Task: Create a Board called Board0000000007 in Workspace WS0000000003 in Trello with Visibility as Workspace. Create a Board called Board0000000008 in Workspace WS0000000003 in Trello with Visibility as Private. Create a Board called Board0000000009 in Workspace WS0000000003 in Trello with Visibility as Public. Create Card Card0000000025 in Board Board0000000007 in Workspace WS0000000003 in Trello. Create Card Card0000000026 in Board Board0000000007 in Workspace WS0000000003 in Trello
Action: Mouse moved to (486, 199)
Screenshot: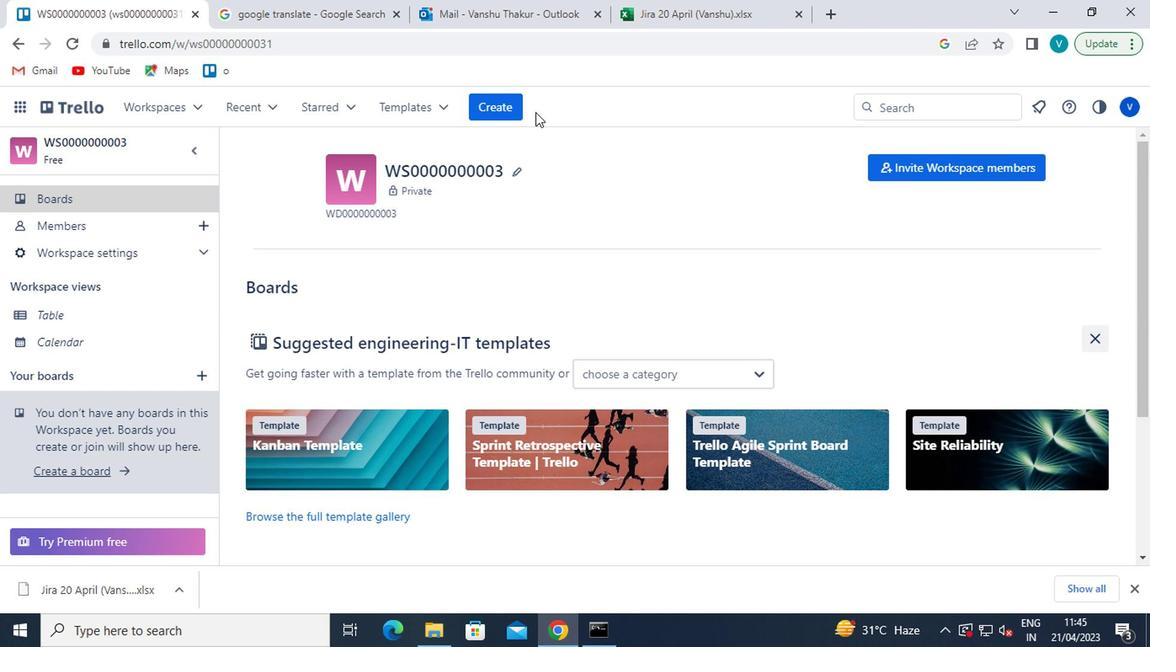 
Action: Mouse pressed left at (486, 199)
Screenshot: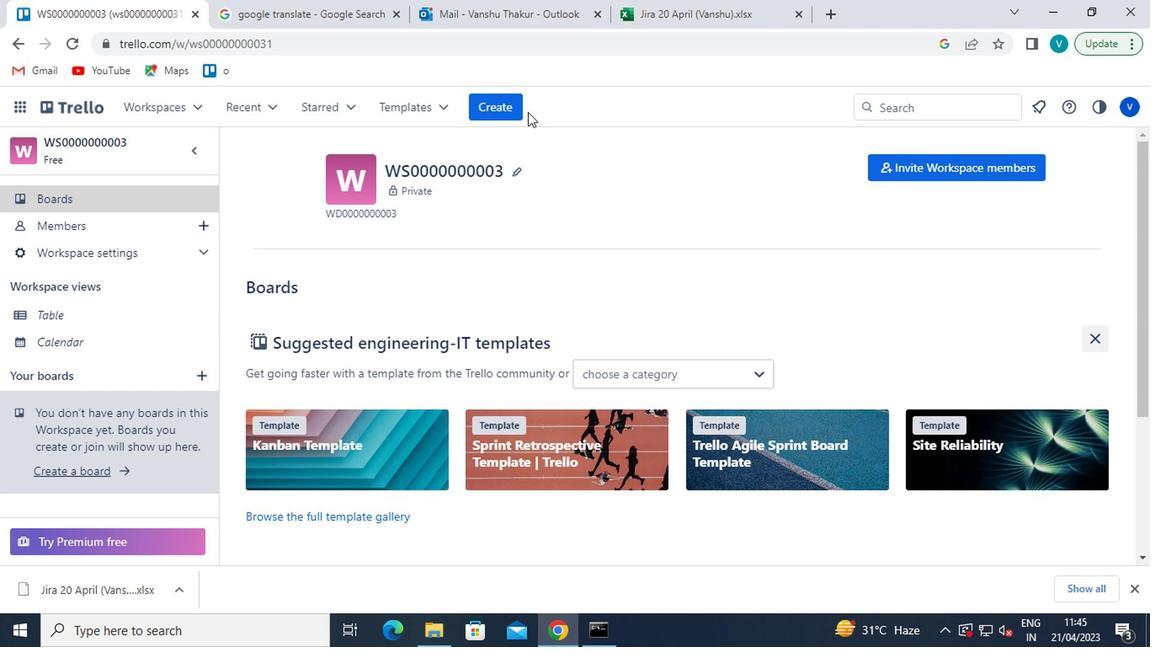 
Action: Mouse moved to (492, 233)
Screenshot: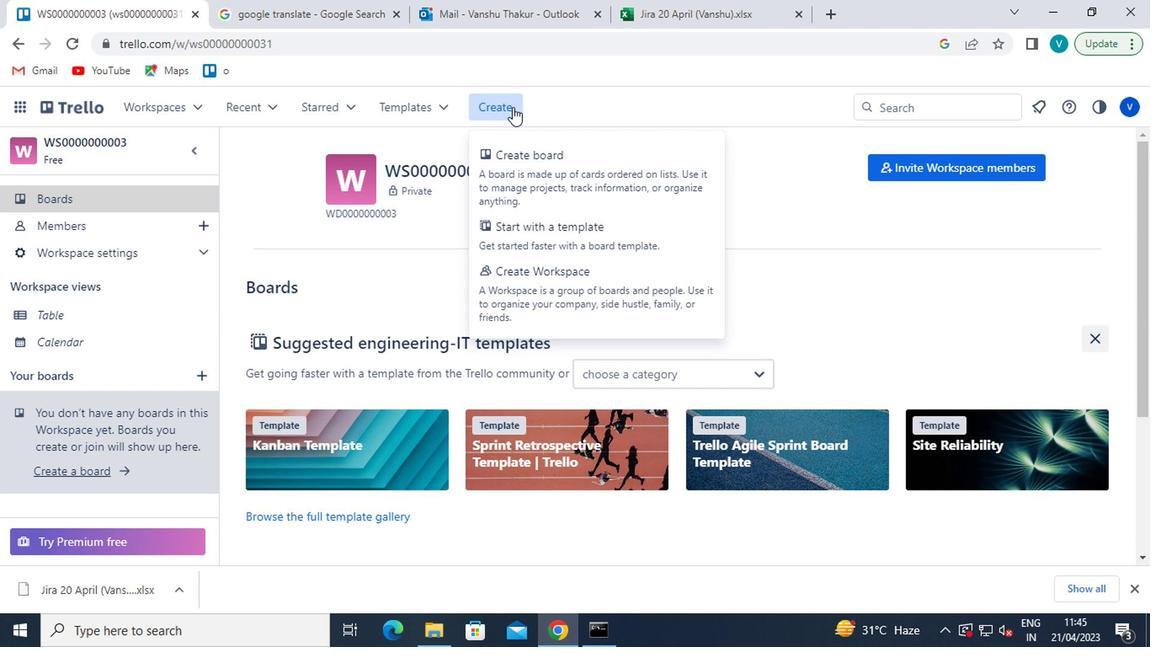 
Action: Mouse pressed left at (492, 233)
Screenshot: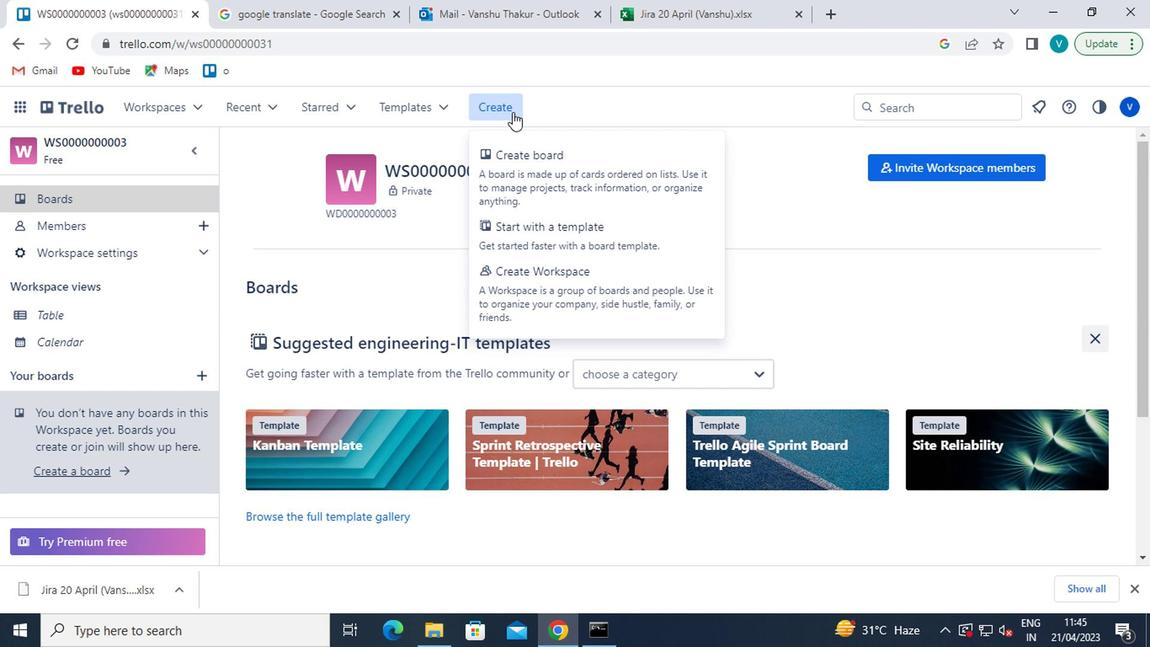 
Action: Mouse moved to (513, 415)
Screenshot: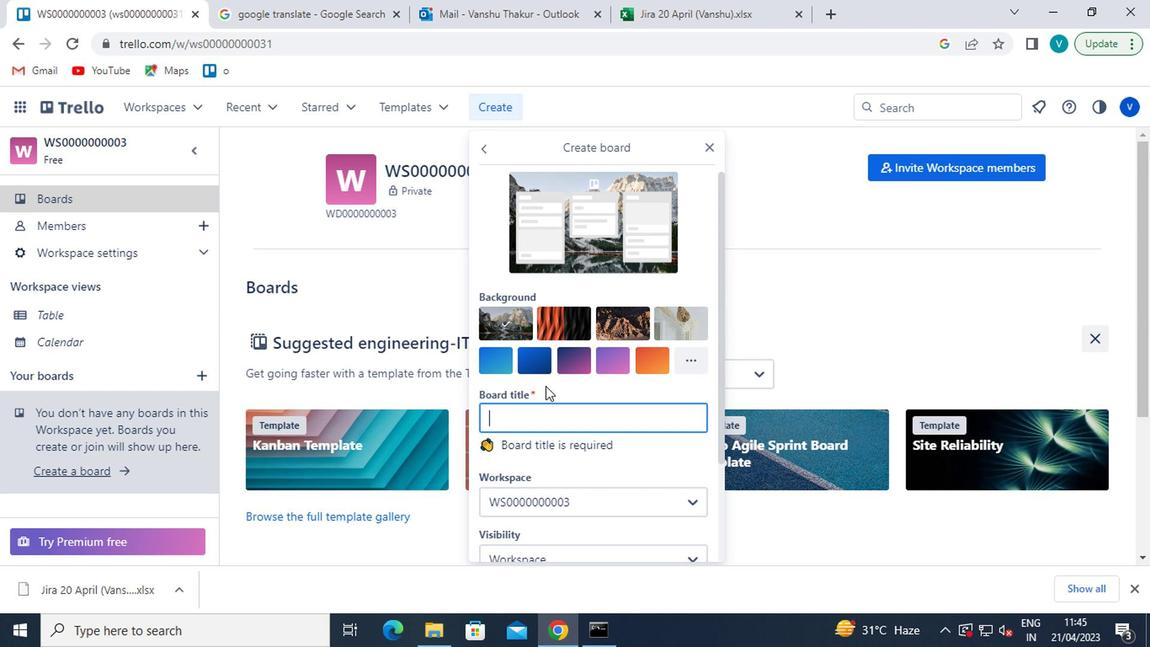 
Action: Mouse pressed left at (513, 415)
Screenshot: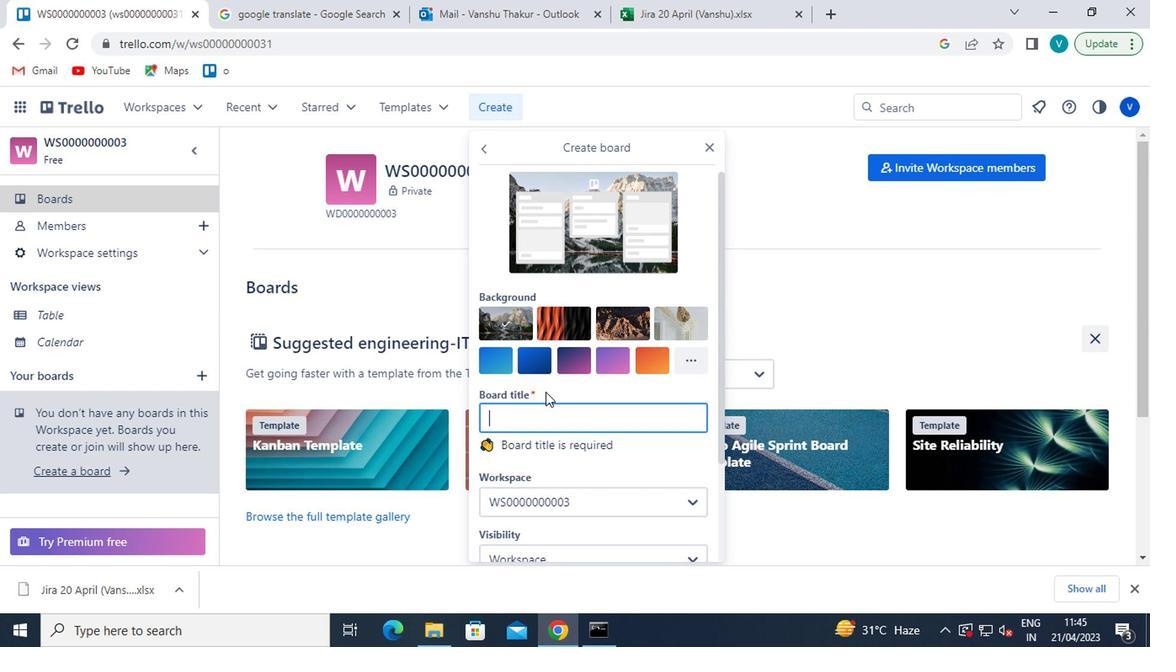 
Action: Key pressed <Key.shift>BOARD0000000007
Screenshot: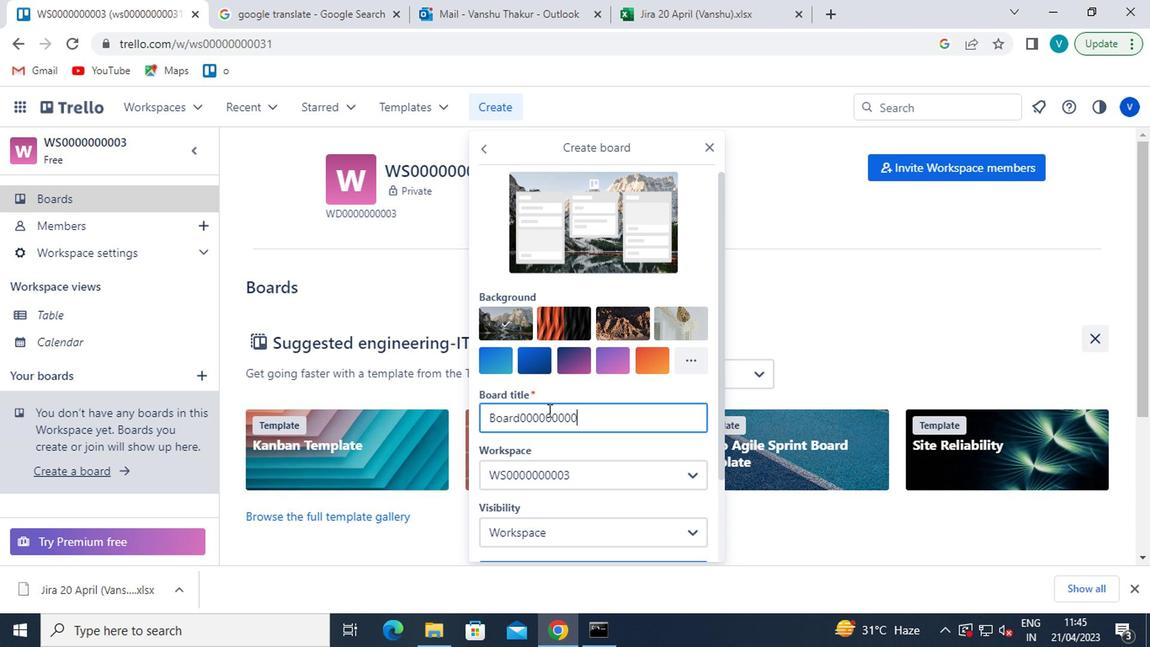 
Action: Mouse moved to (519, 418)
Screenshot: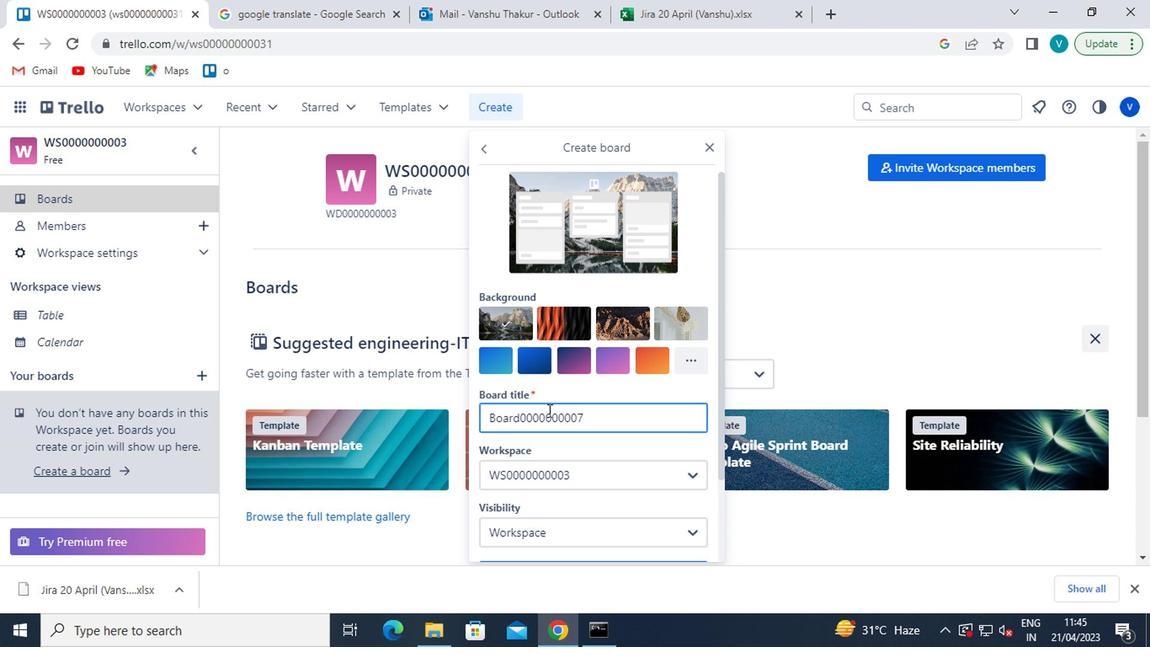 
Action: Mouse scrolled (519, 417) with delta (0, 0)
Screenshot: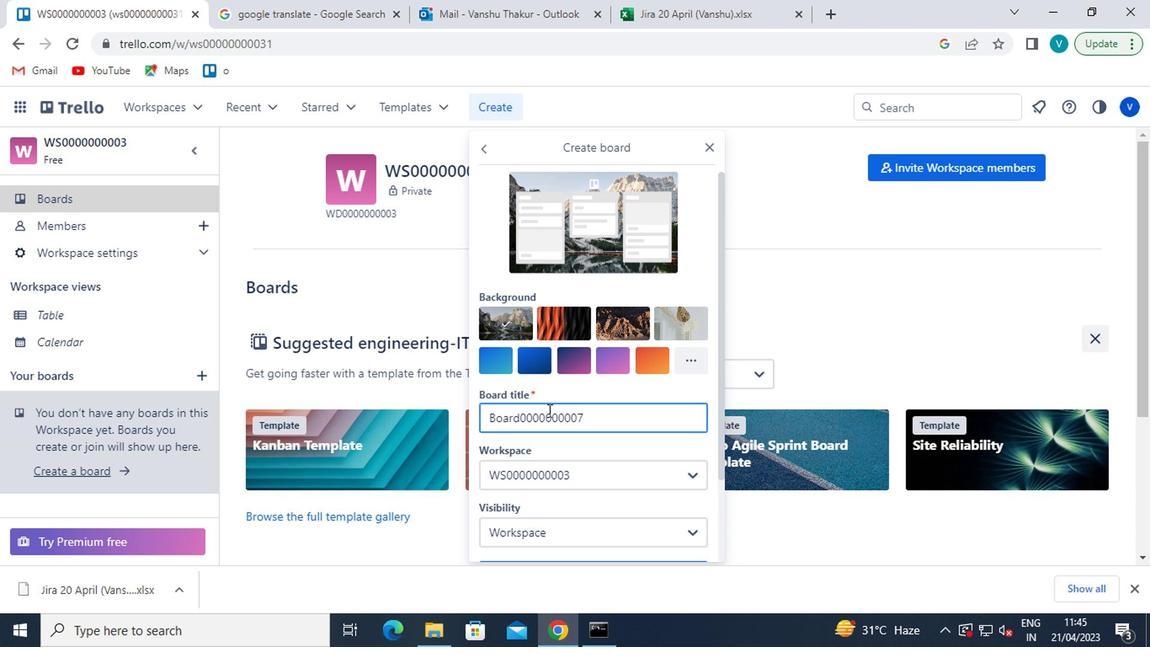 
Action: Mouse moved to (525, 433)
Screenshot: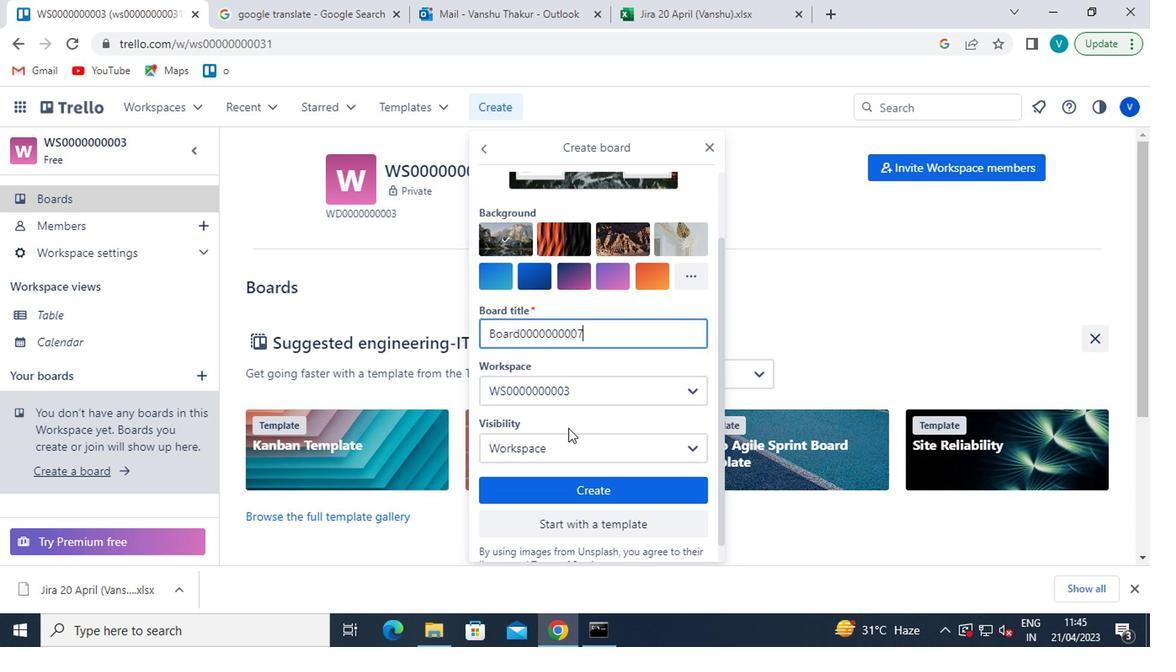 
Action: Mouse pressed left at (525, 433)
Screenshot: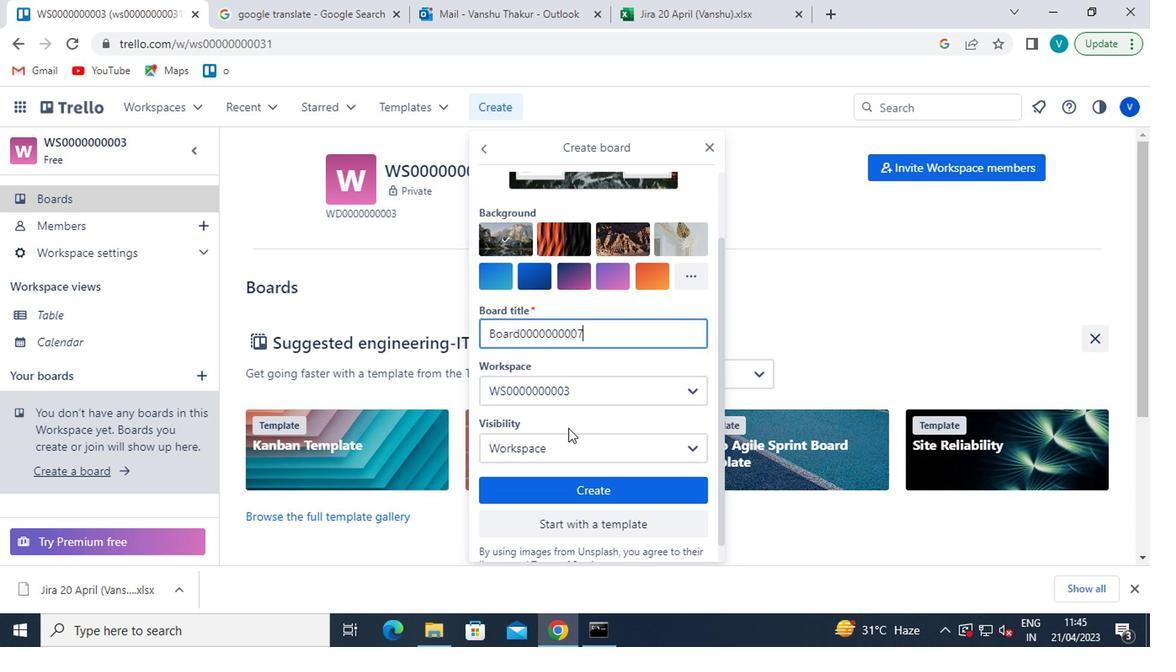 
Action: Mouse moved to (554, 366)
Screenshot: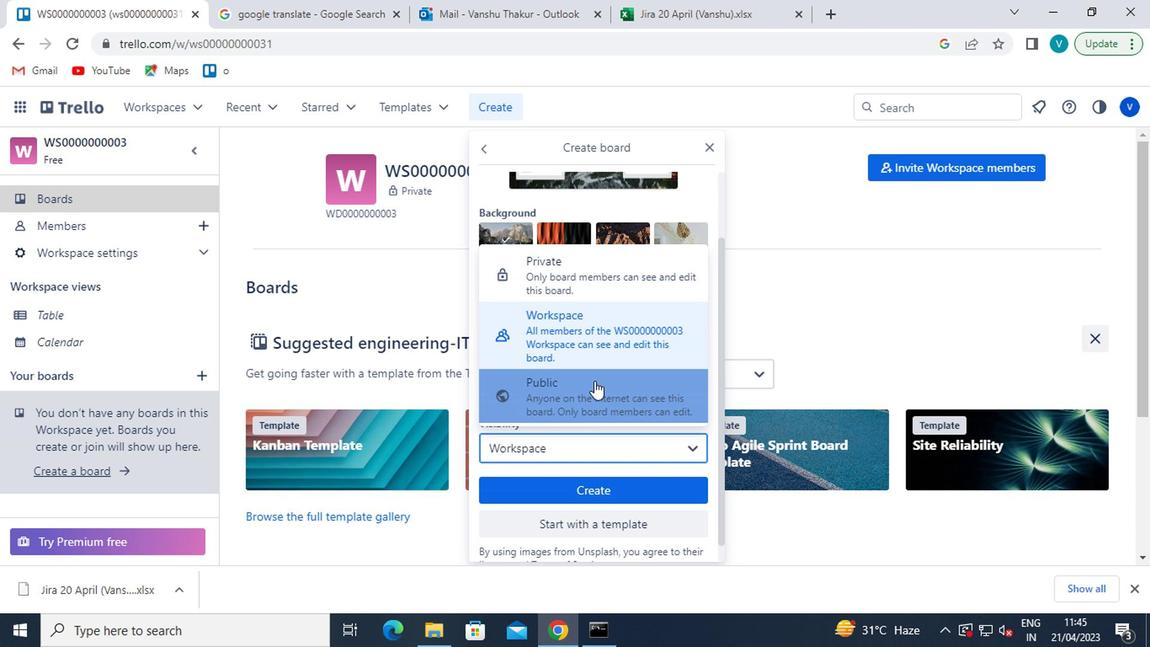 
Action: Mouse pressed left at (554, 366)
Screenshot: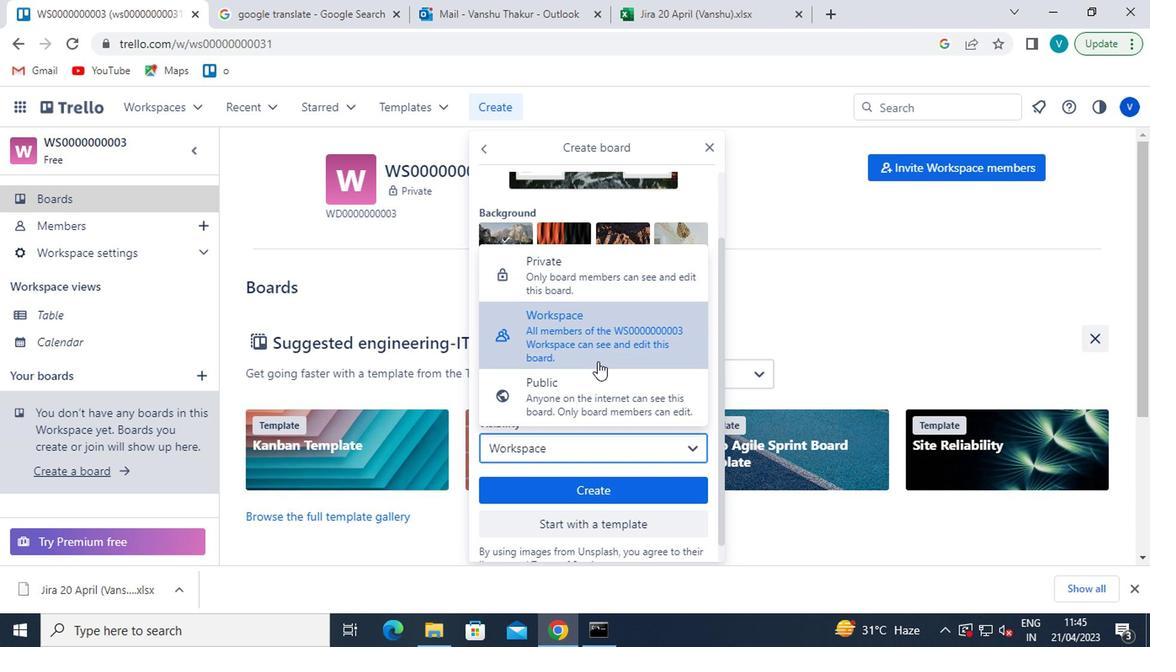 
Action: Mouse moved to (535, 476)
Screenshot: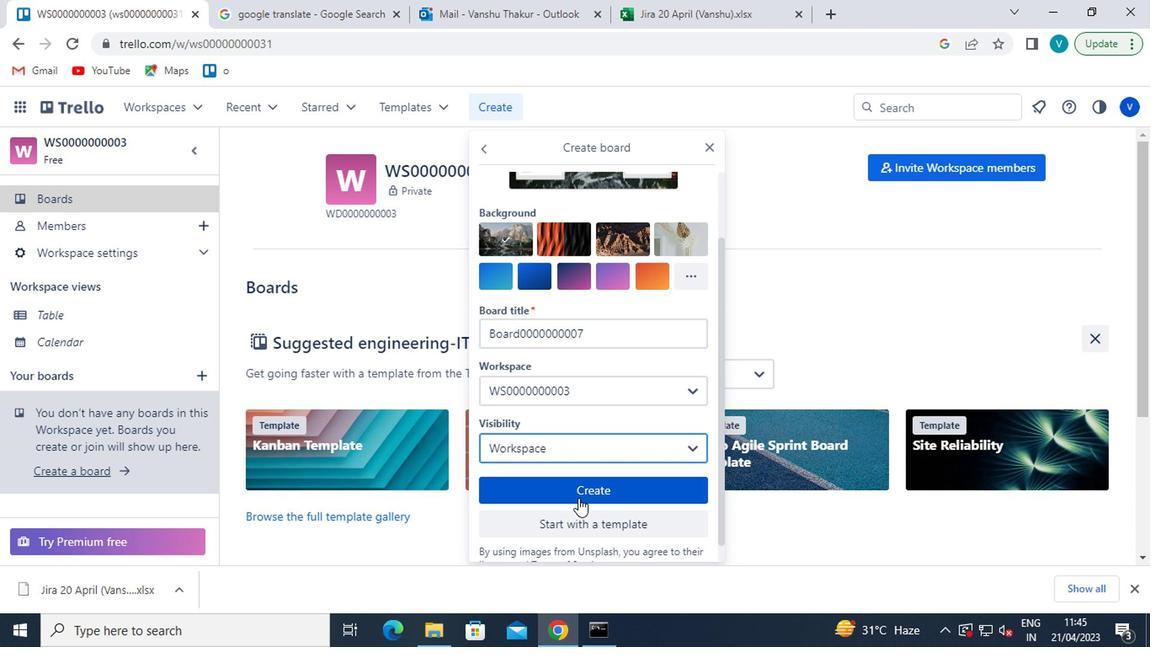 
Action: Mouse pressed left at (535, 476)
Screenshot: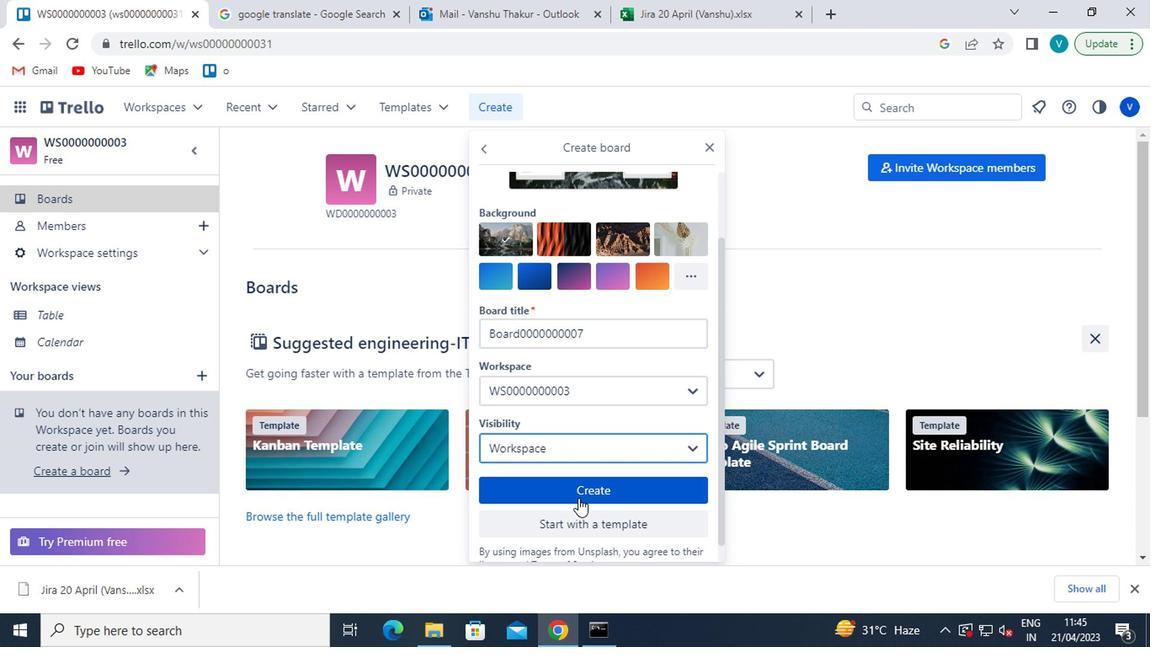 
Action: Mouse moved to (484, 199)
Screenshot: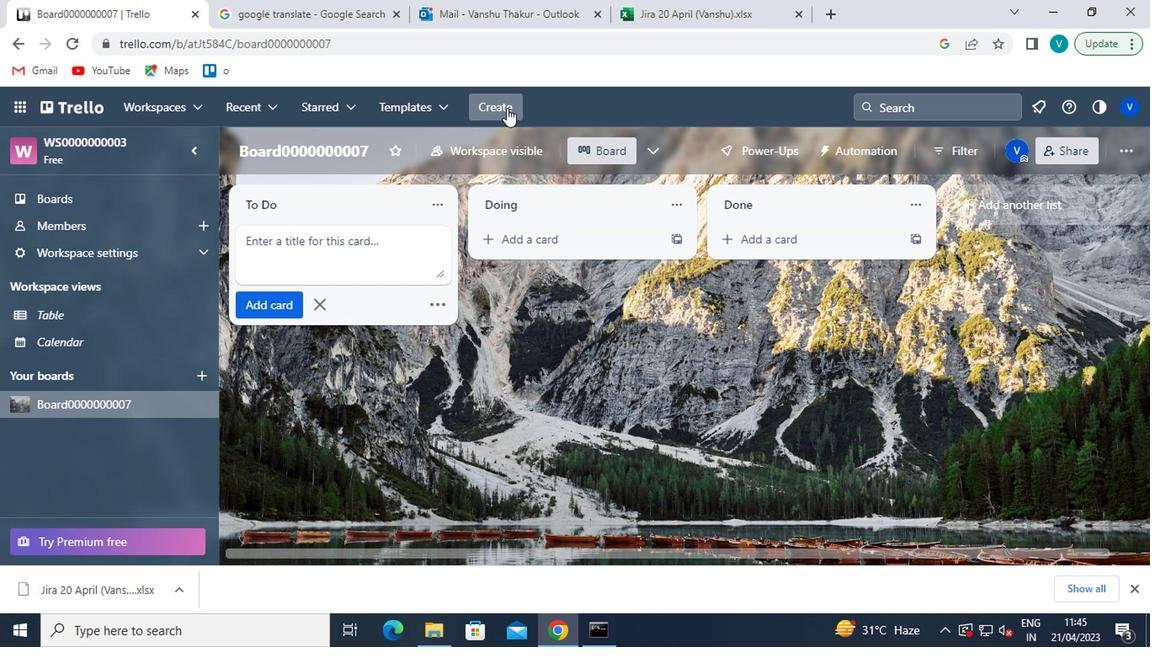 
Action: Mouse pressed left at (484, 199)
Screenshot: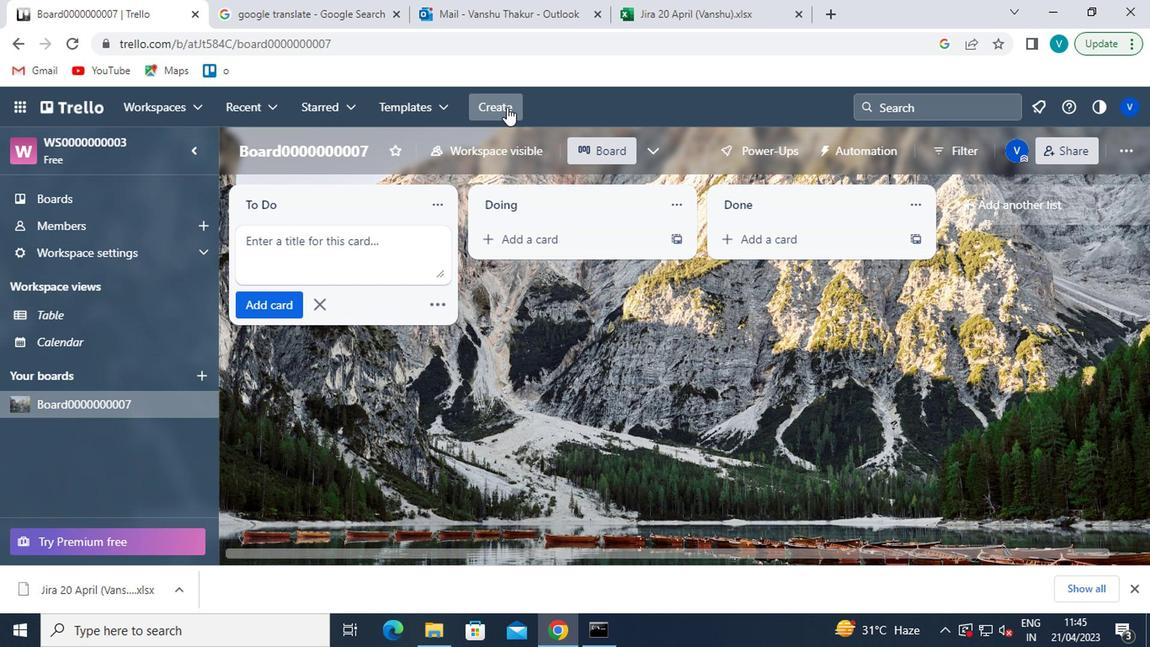 
Action: Mouse moved to (501, 237)
Screenshot: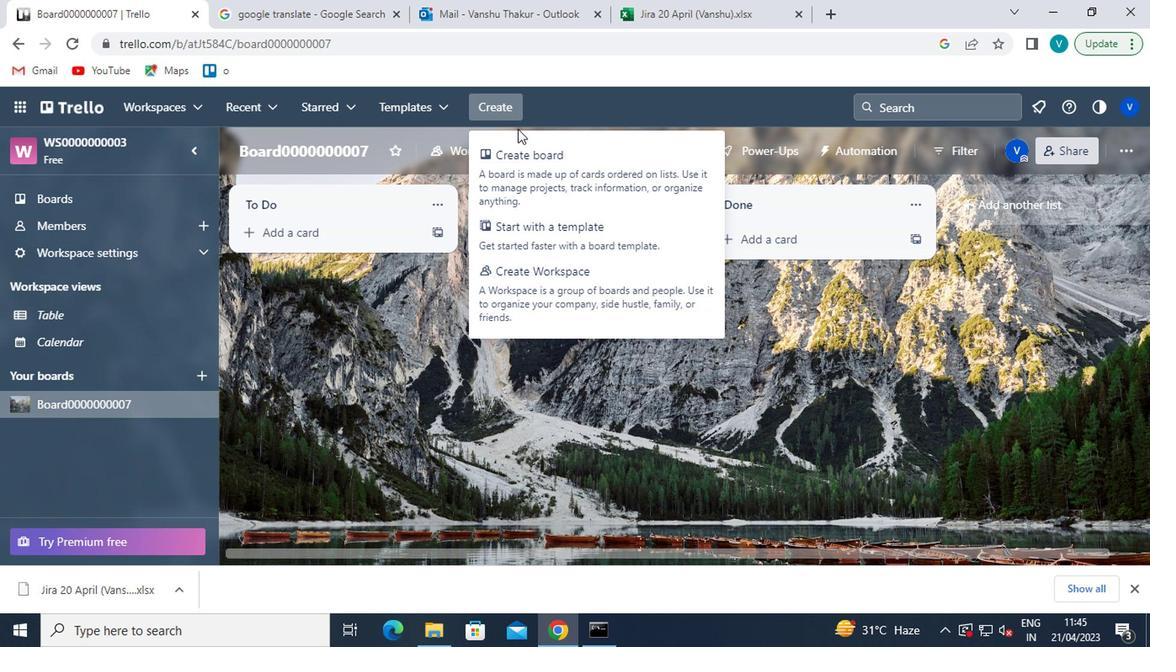 
Action: Mouse pressed left at (501, 237)
Screenshot: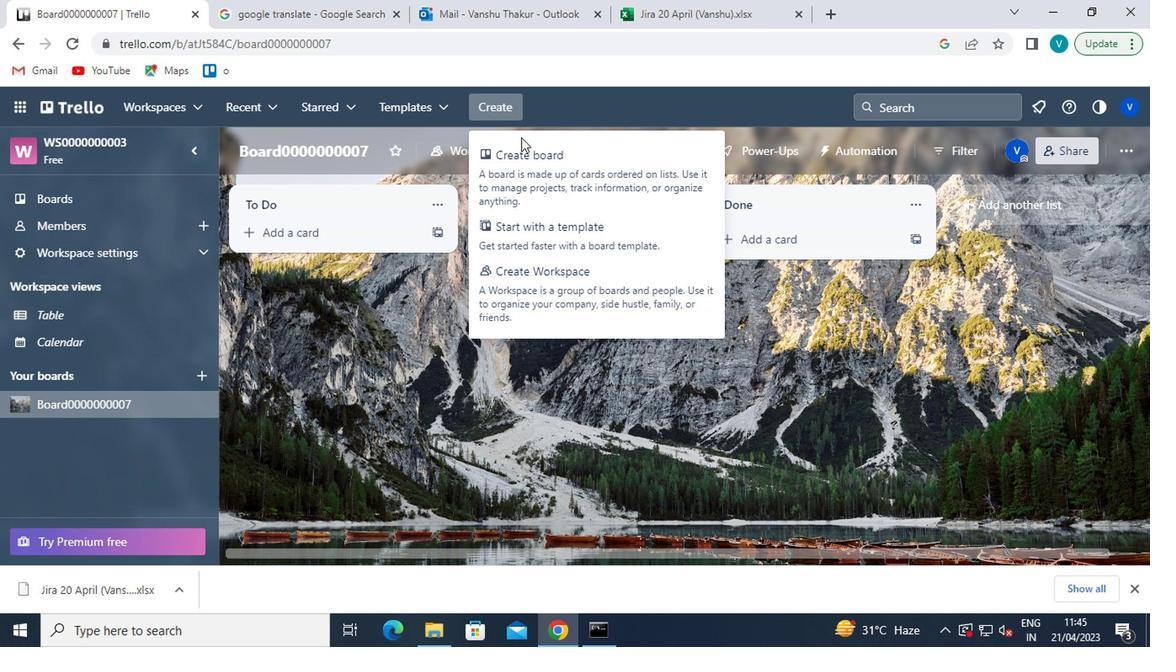 
Action: Mouse moved to (510, 411)
Screenshot: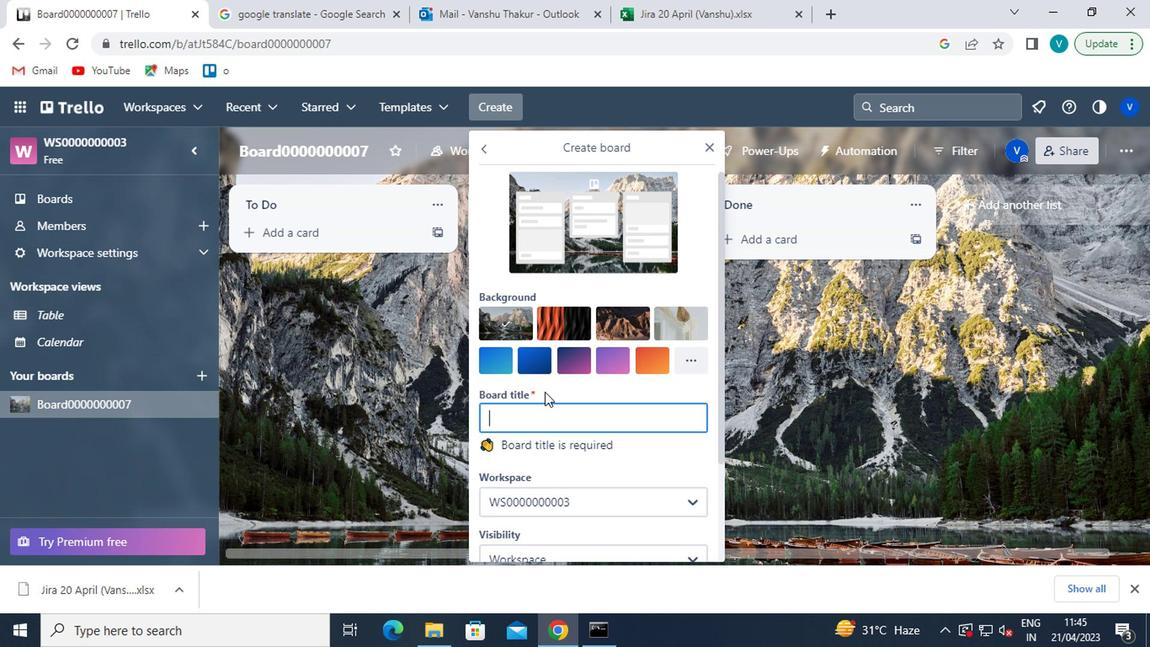 
Action: Mouse pressed left at (510, 411)
Screenshot: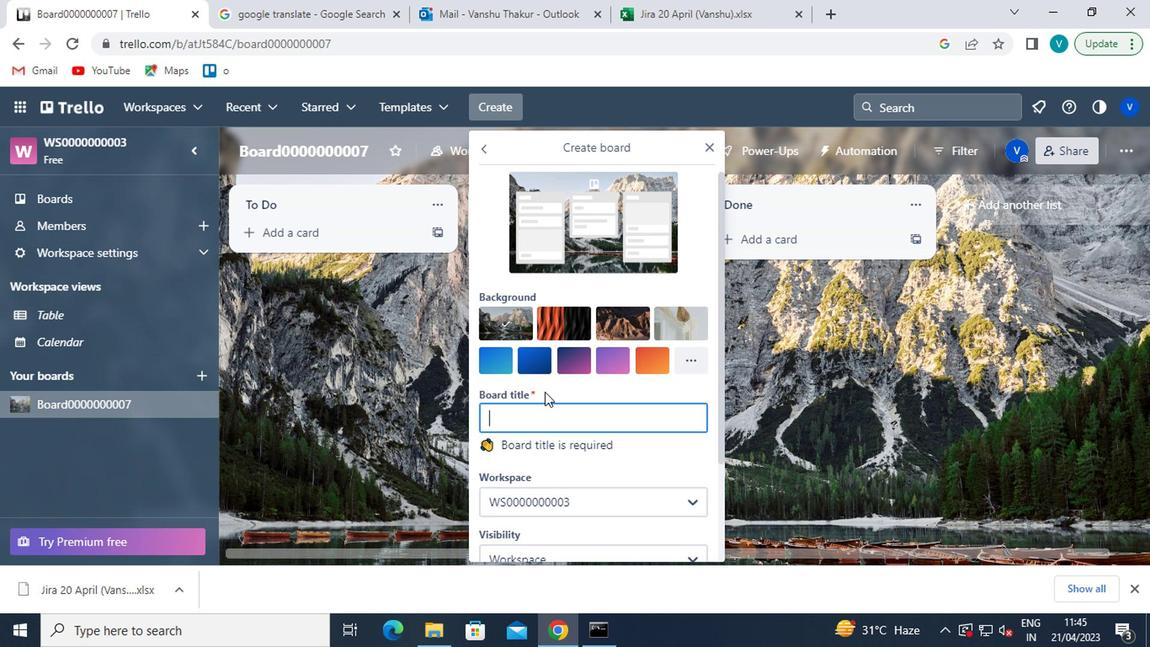 
Action: Mouse moved to (533, 272)
Screenshot: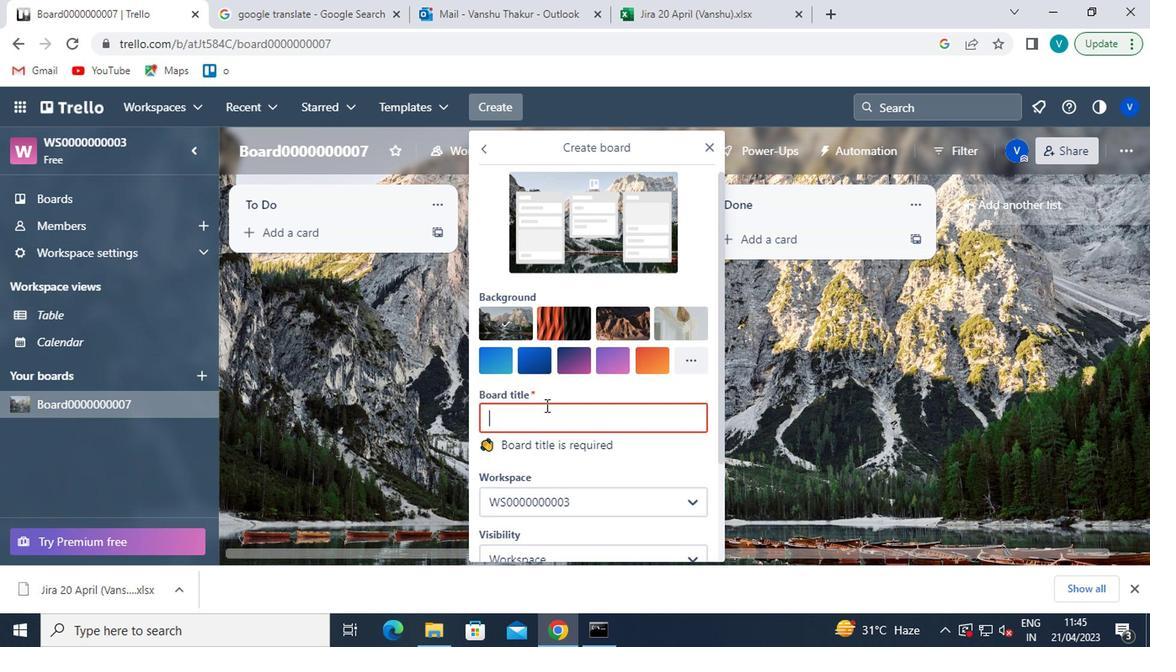 
Action: Key pressed <Key.shift>B<Key.backspace><Key.shift>BOARD0000000008
Screenshot: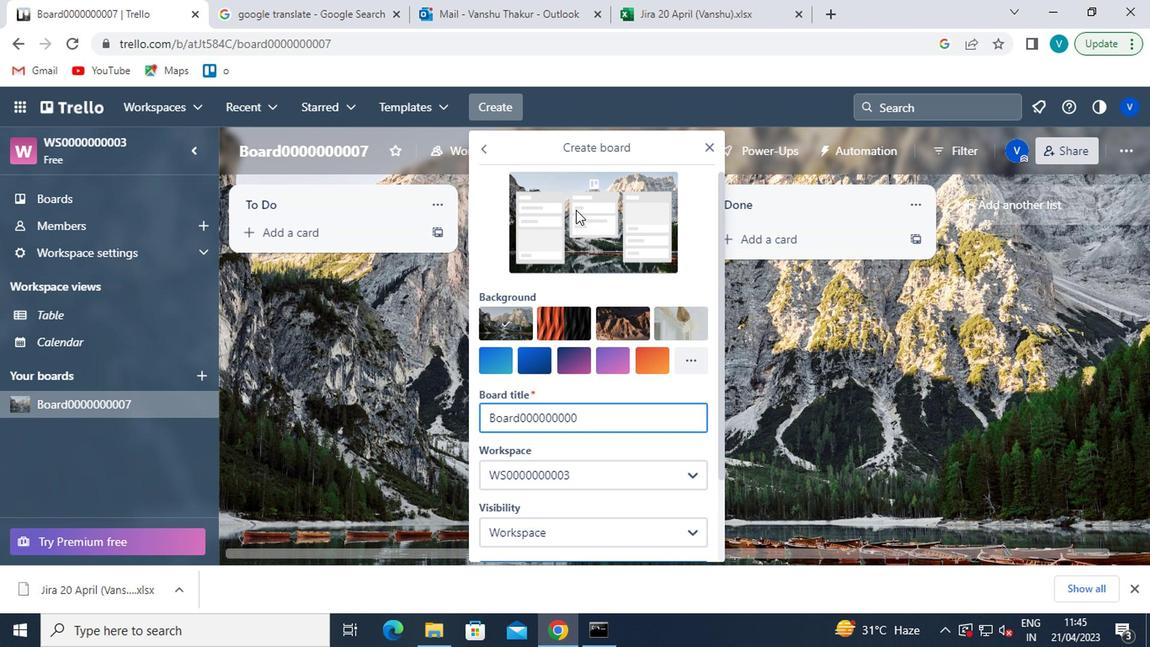 
Action: Mouse moved to (598, 359)
Screenshot: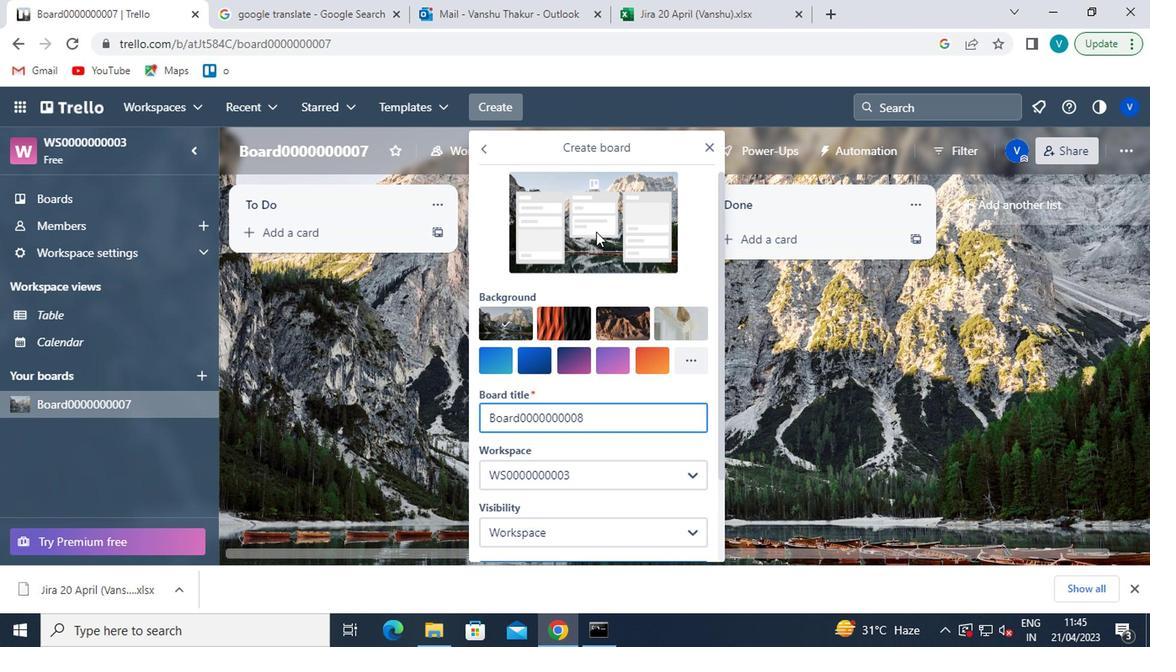 
Action: Mouse scrolled (598, 359) with delta (0, 0)
Screenshot: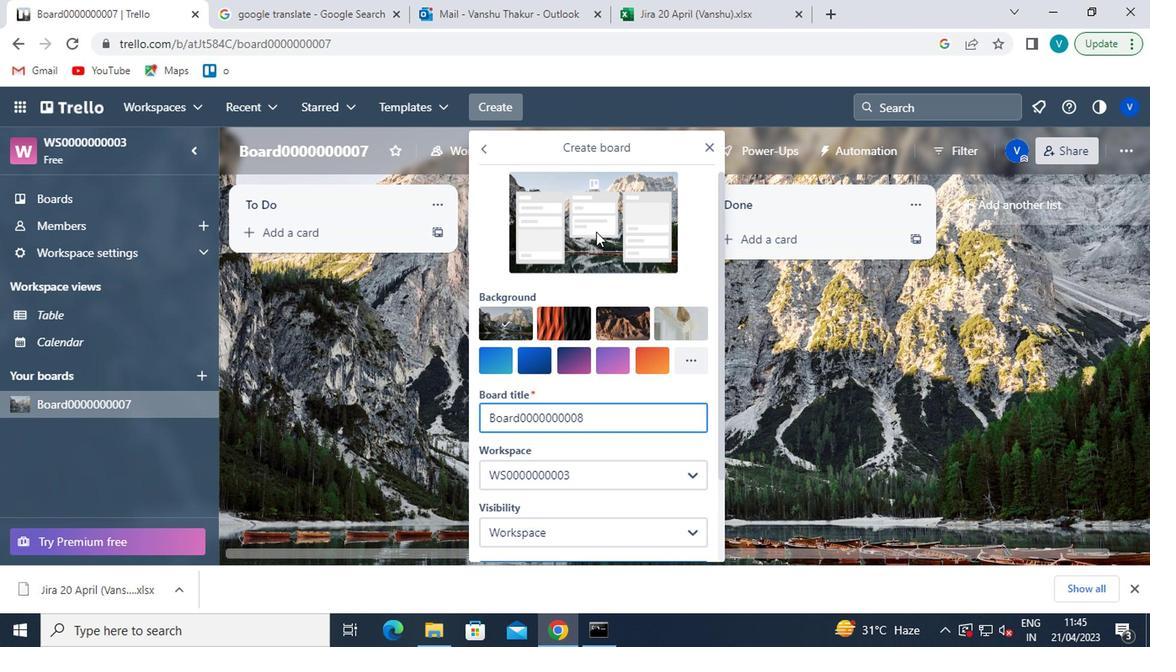 
Action: Mouse moved to (592, 371)
Screenshot: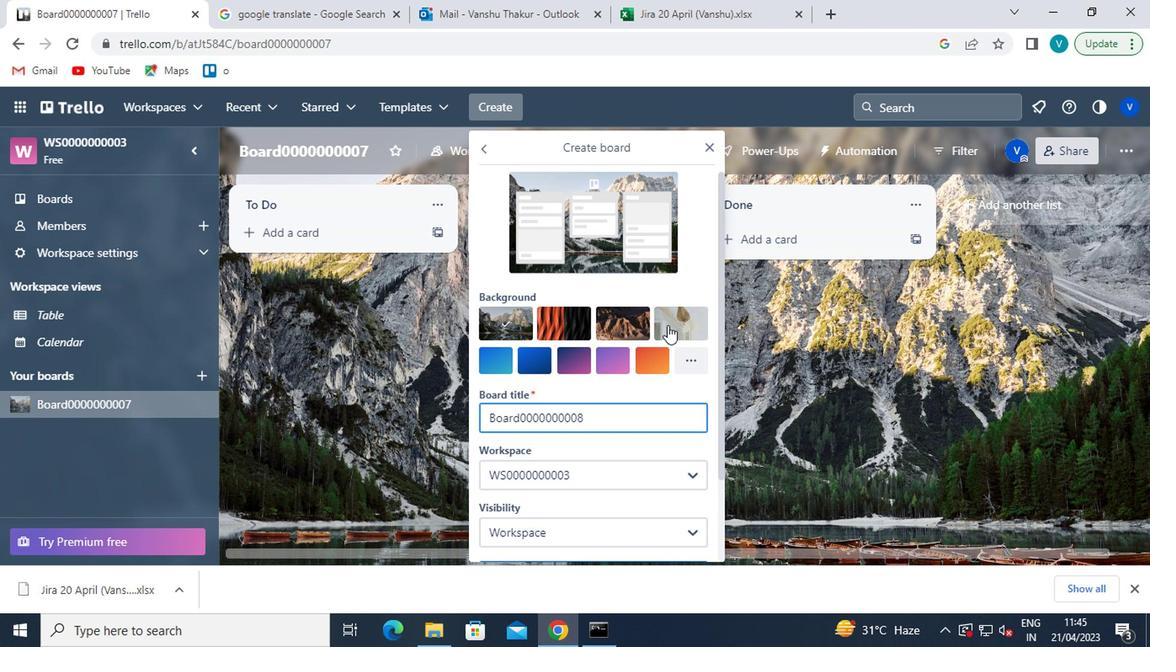 
Action: Mouse scrolled (592, 370) with delta (0, 0)
Screenshot: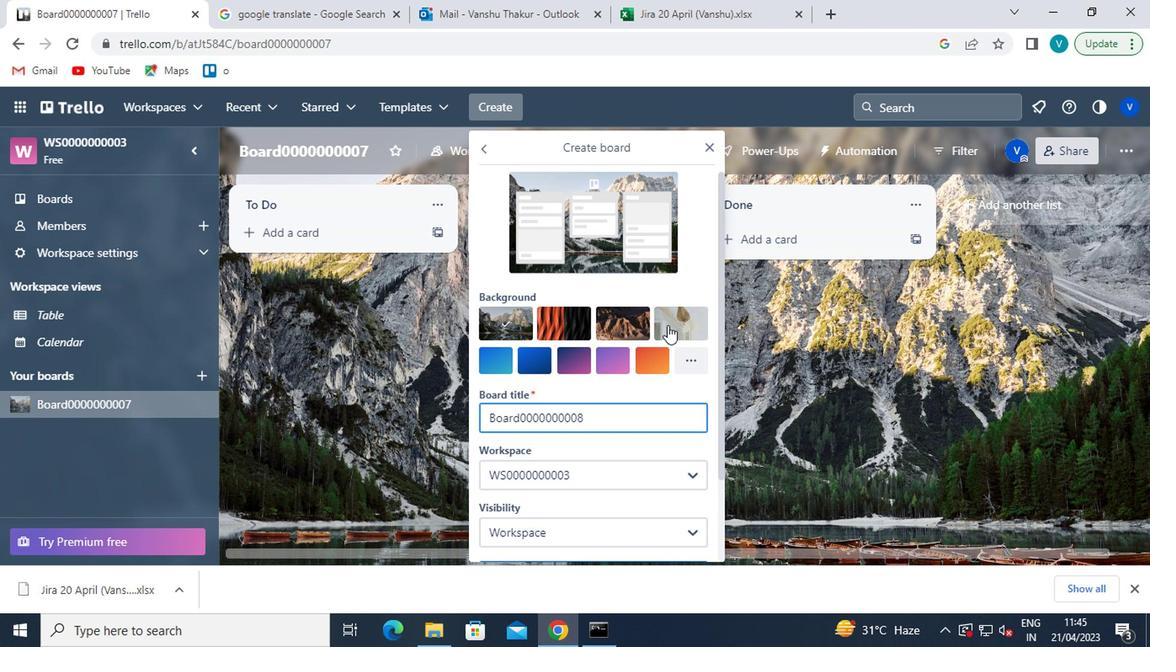 
Action: Mouse moved to (555, 420)
Screenshot: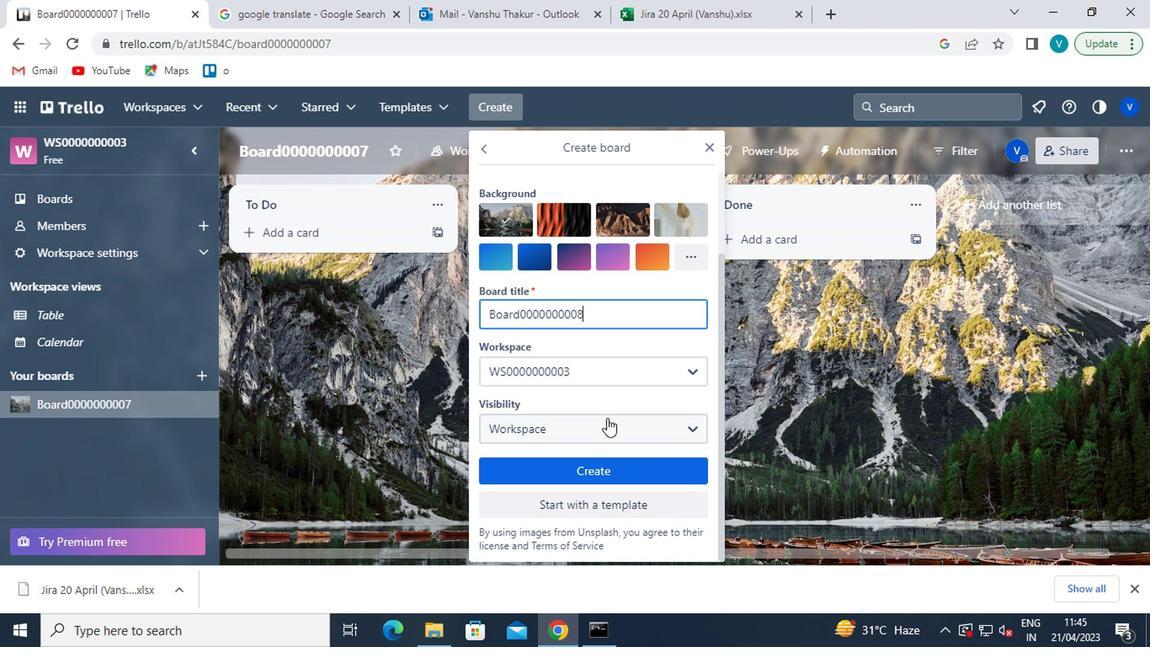 
Action: Mouse pressed left at (555, 420)
Screenshot: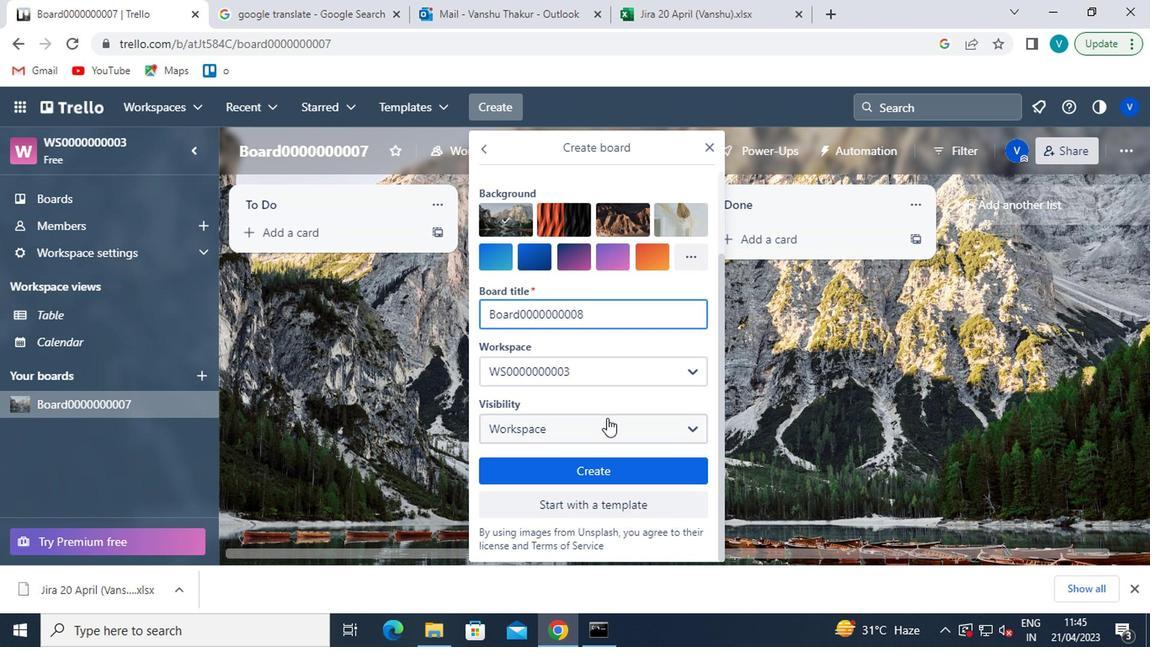 
Action: Mouse moved to (581, 311)
Screenshot: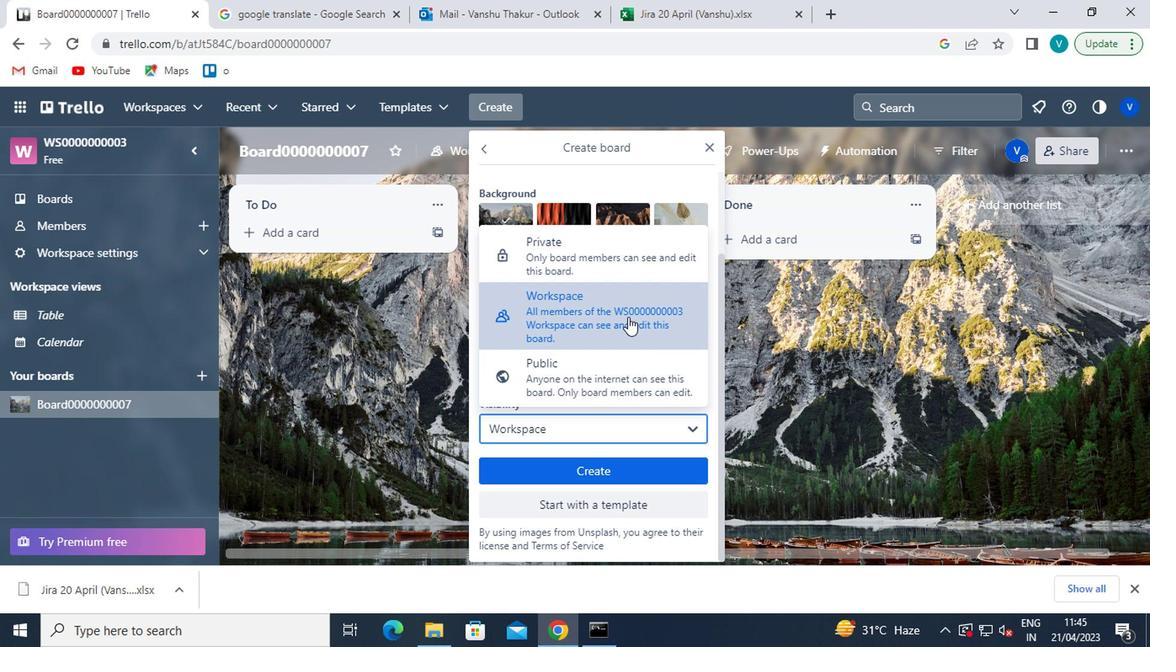 
Action: Mouse pressed left at (581, 311)
Screenshot: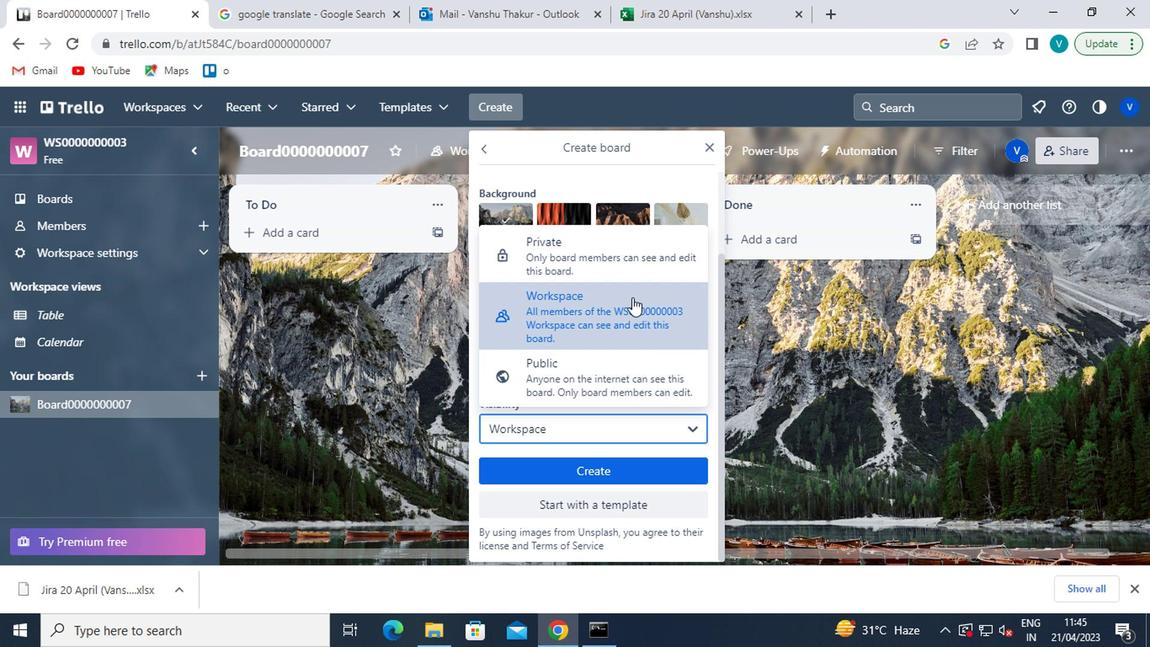 
Action: Mouse moved to (562, 455)
Screenshot: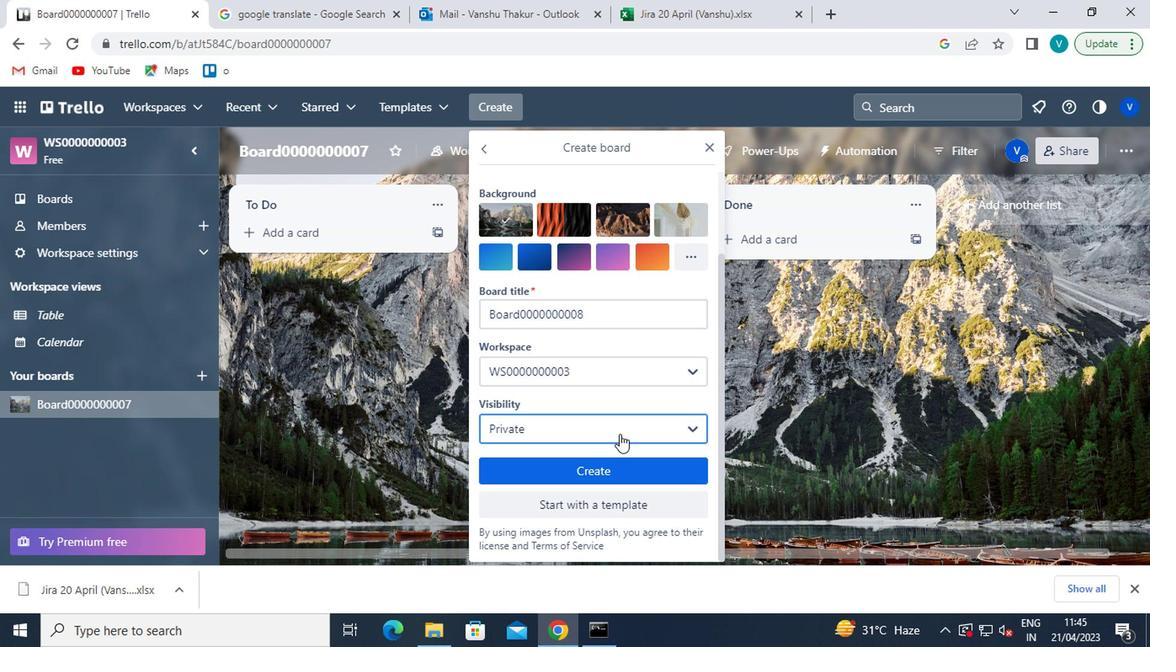 
Action: Mouse pressed left at (562, 455)
Screenshot: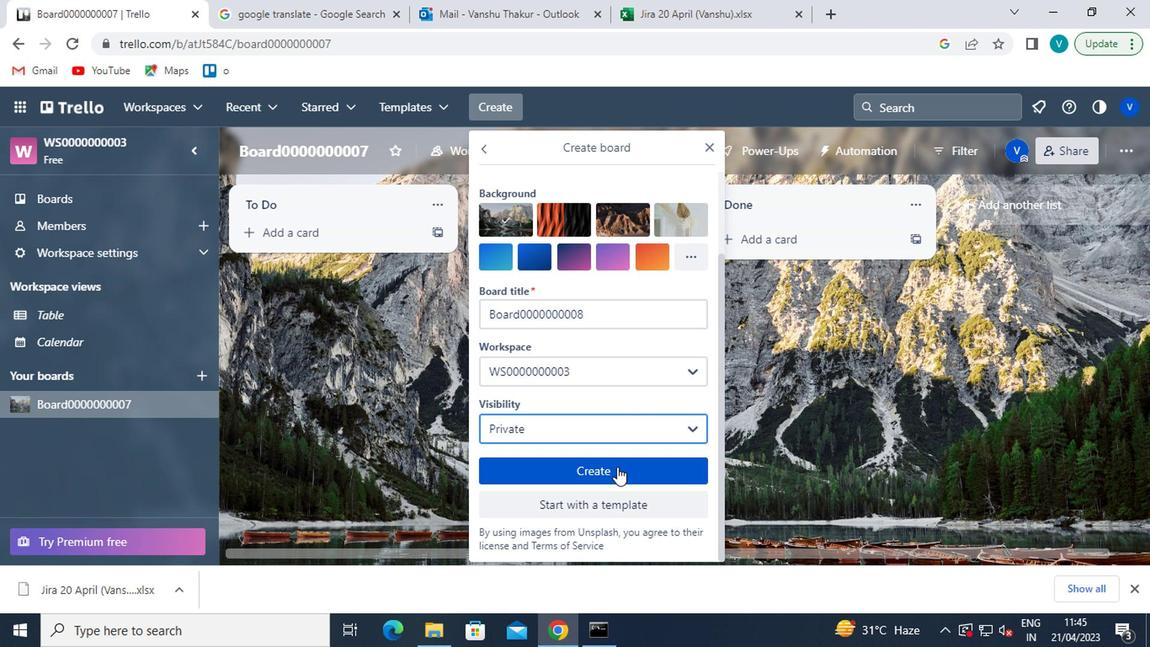 
Action: Mouse moved to (483, 200)
Screenshot: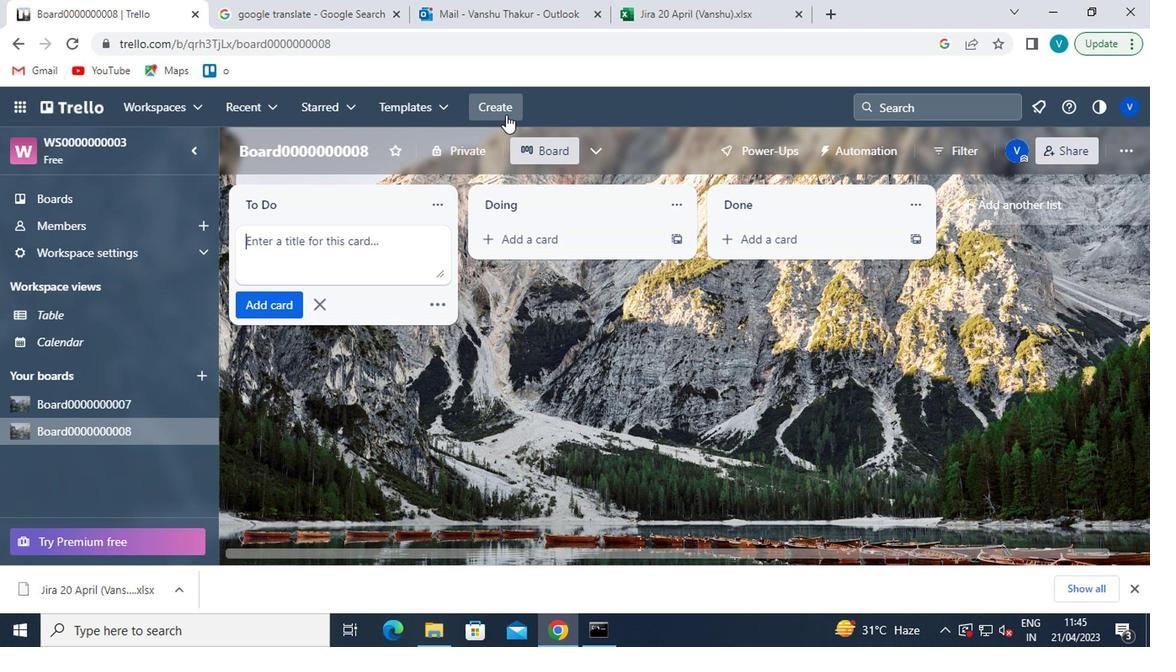 
Action: Mouse pressed left at (483, 200)
Screenshot: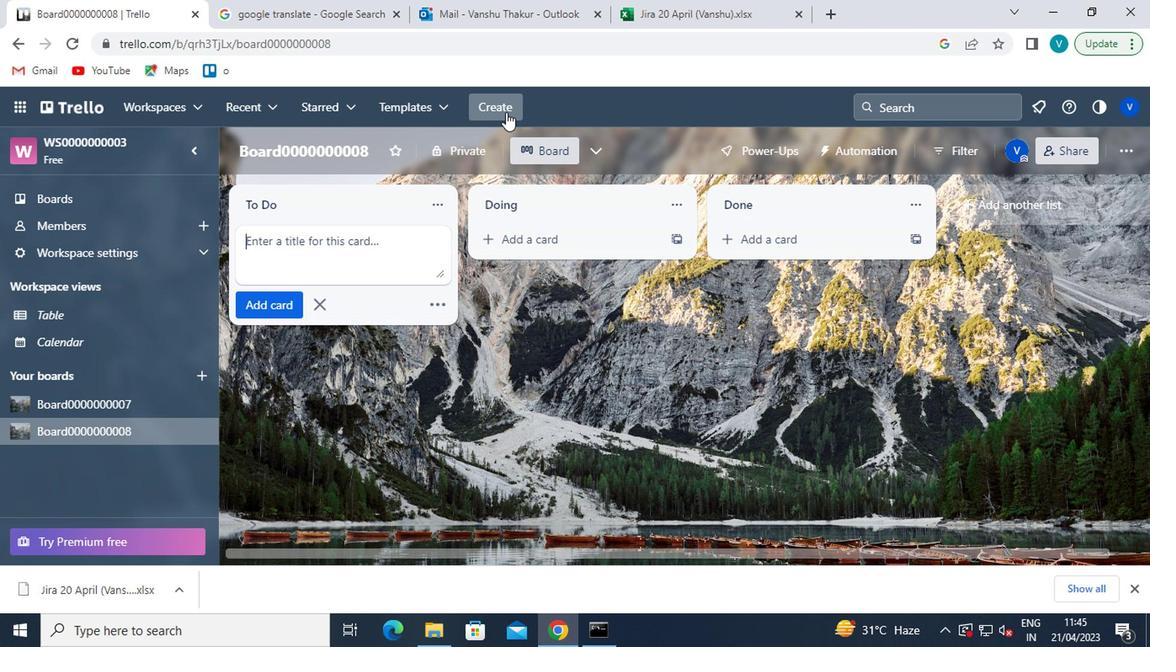 
Action: Mouse moved to (499, 234)
Screenshot: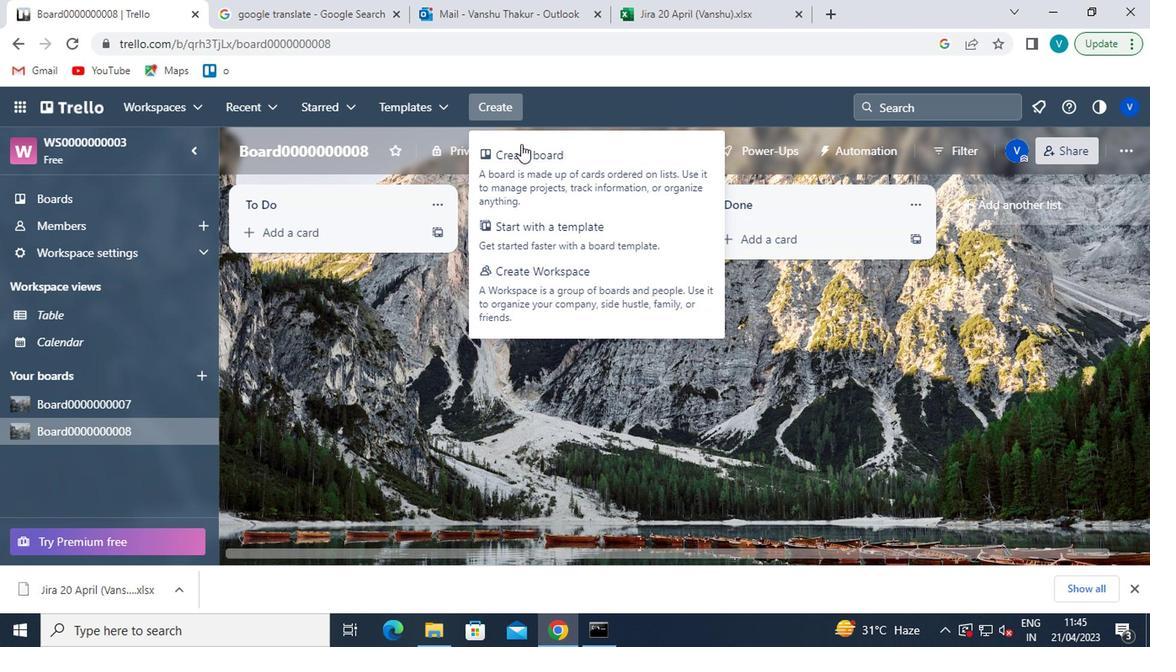 
Action: Mouse pressed left at (499, 234)
Screenshot: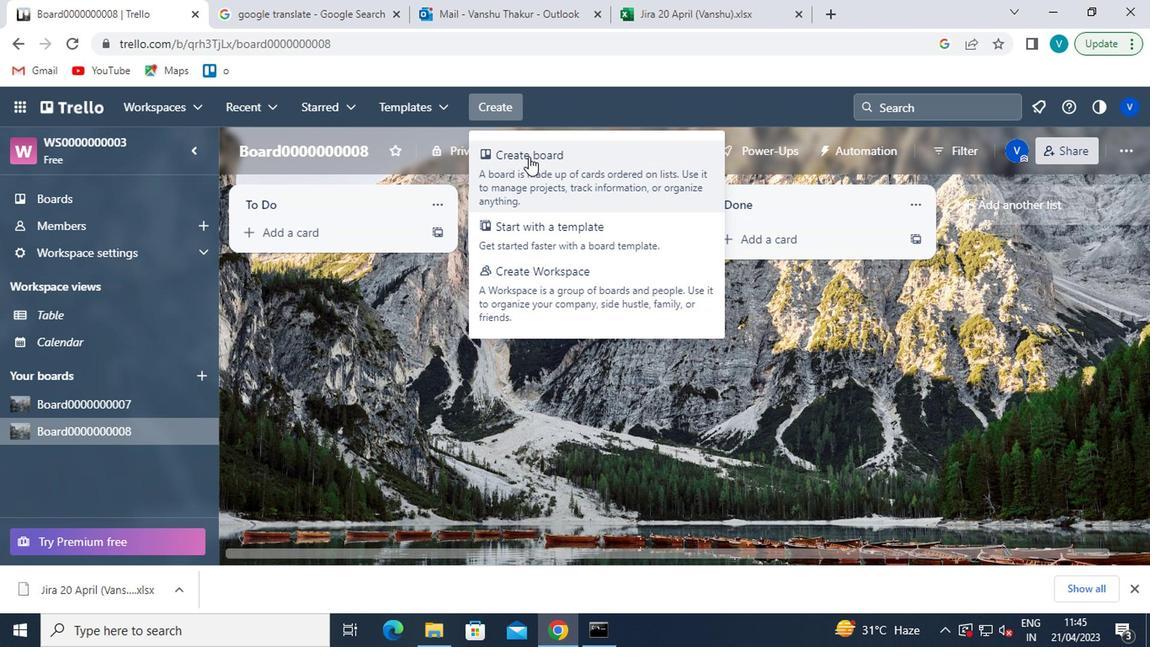 
Action: Mouse moved to (505, 424)
Screenshot: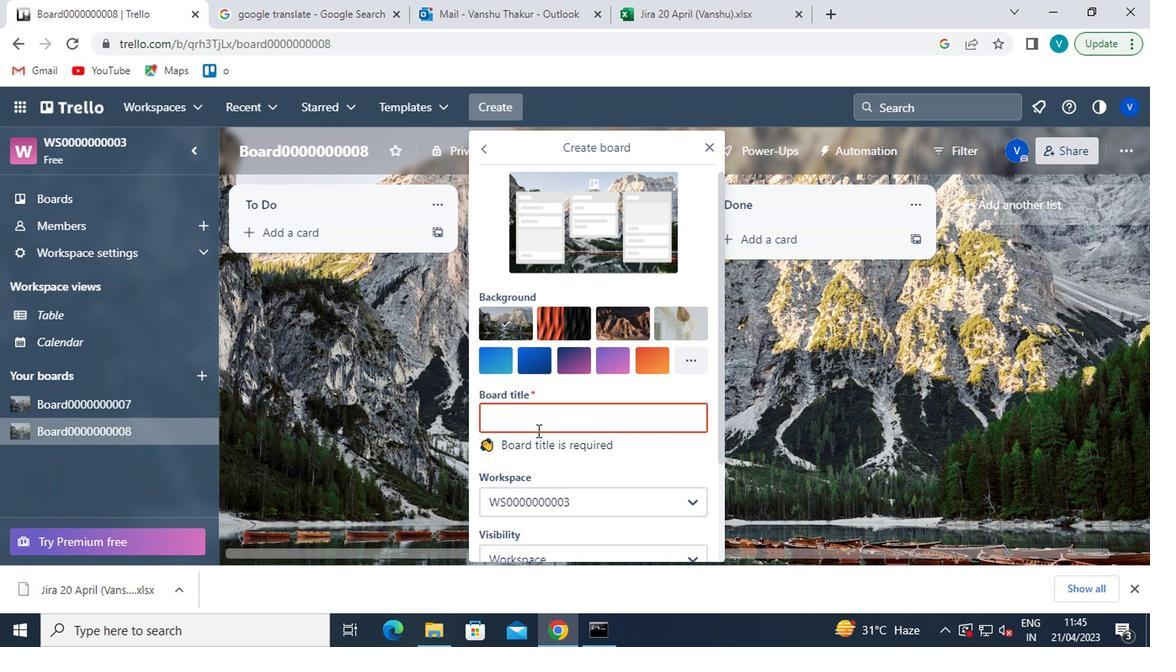 
Action: Mouse pressed left at (505, 424)
Screenshot: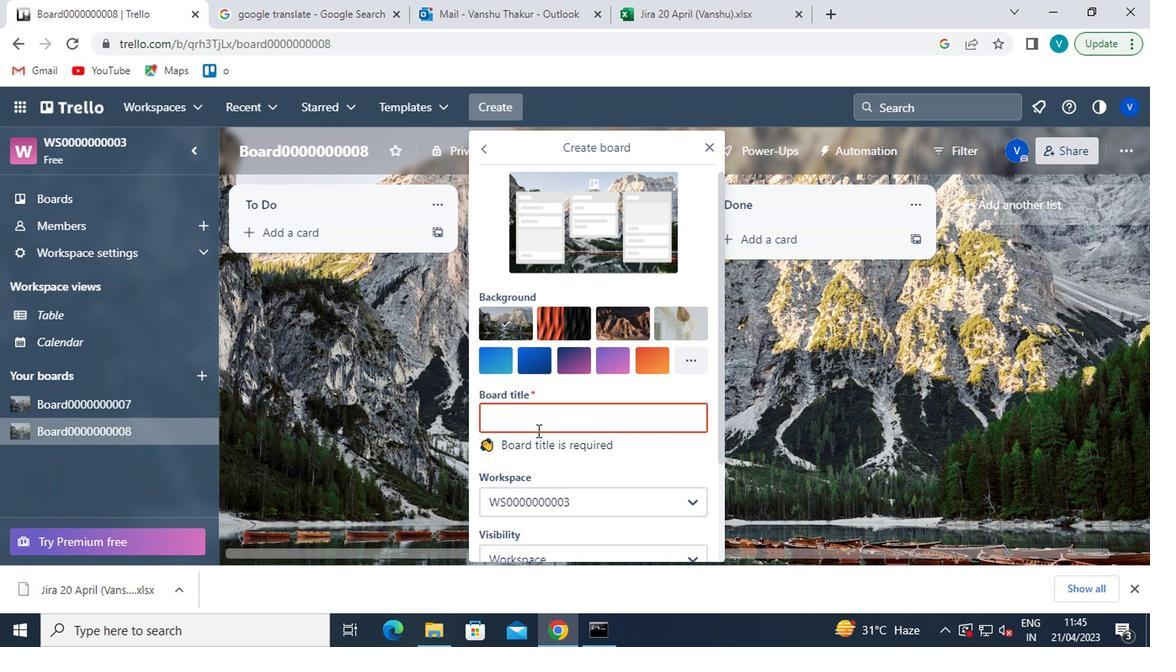 
Action: Mouse moved to (553, 220)
Screenshot: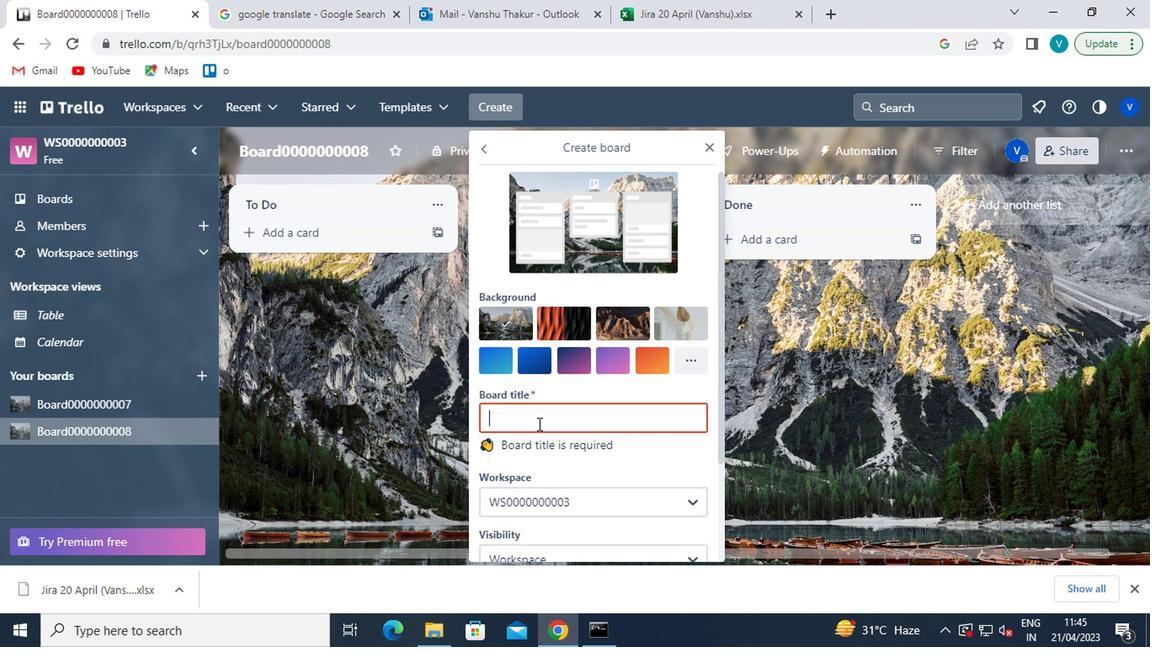 
Action: Key pressed <Key.shift>BOARD0000000009
Screenshot: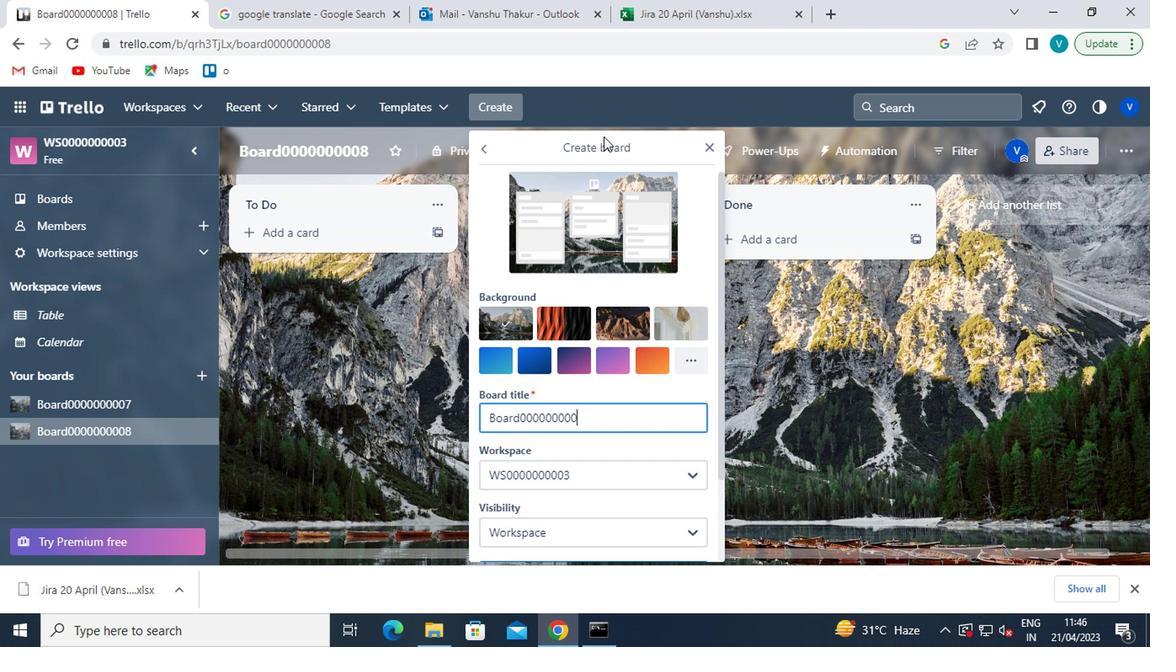 
Action: Mouse moved to (562, 423)
Screenshot: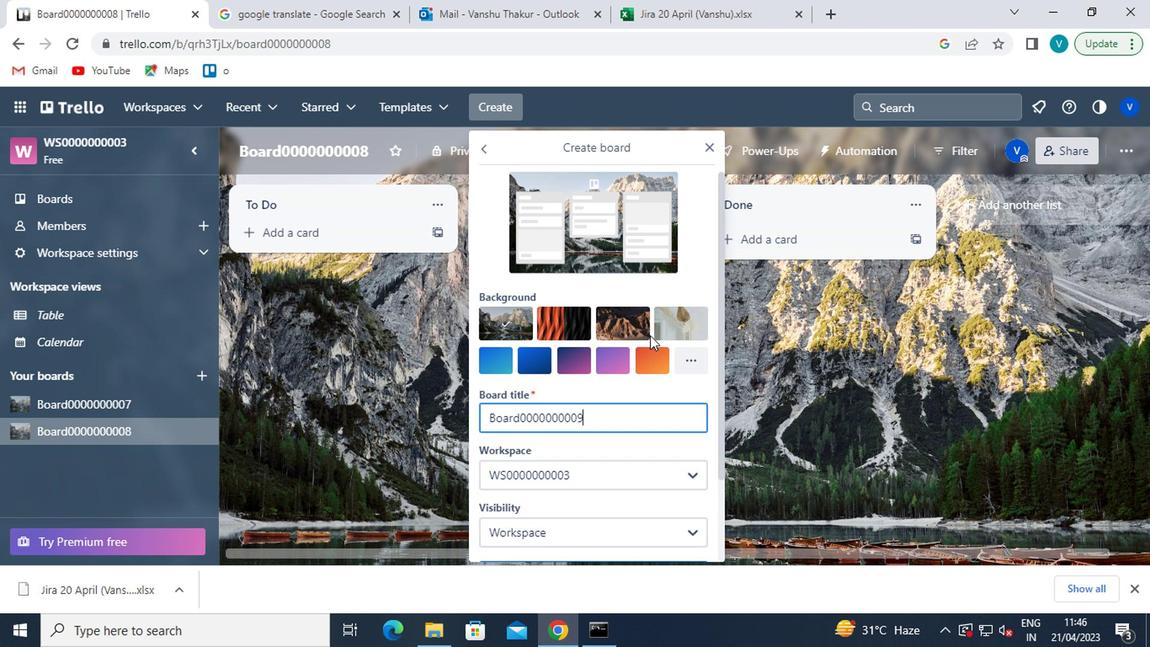 
Action: Mouse scrolled (562, 423) with delta (0, 0)
Screenshot: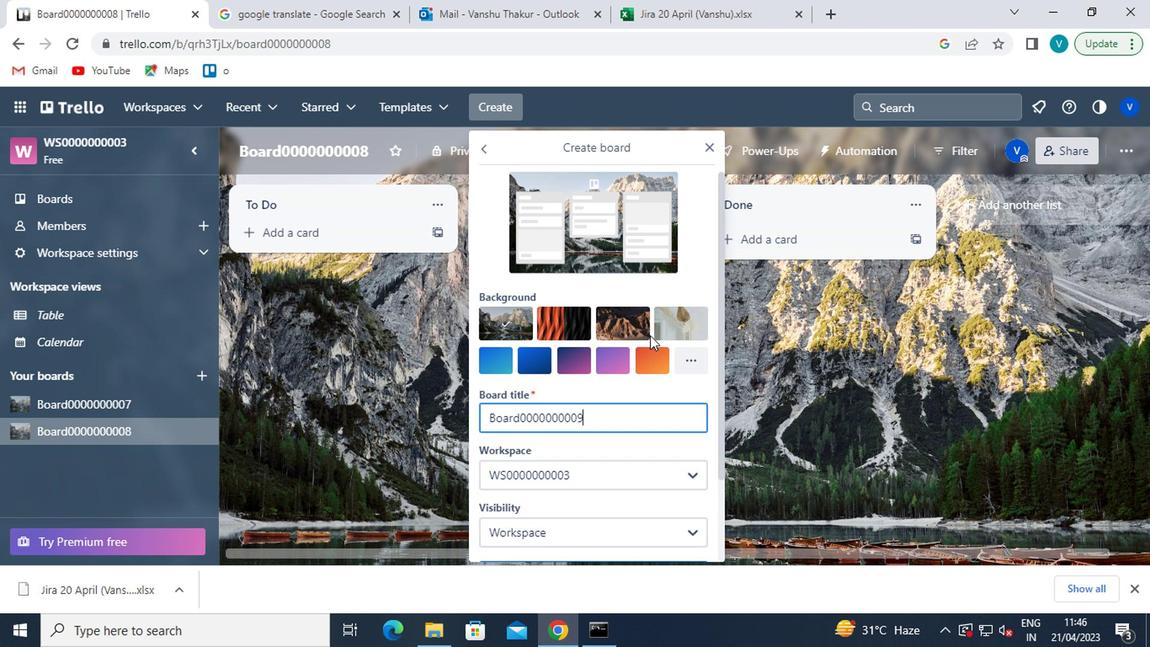 
Action: Mouse moved to (559, 434)
Screenshot: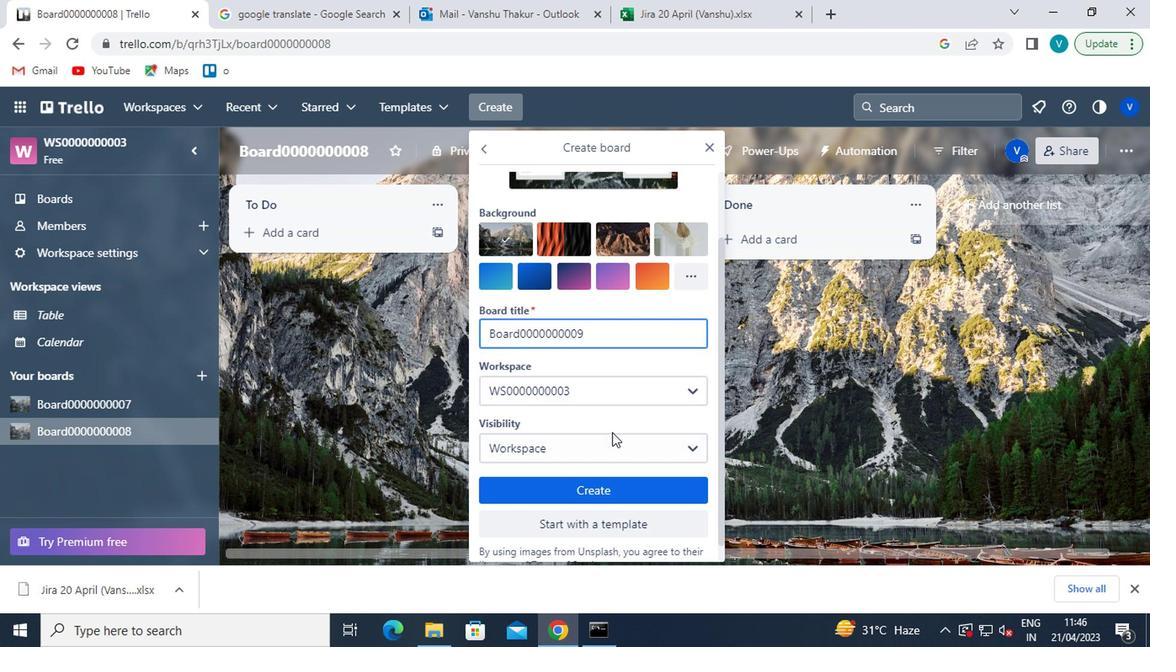 
Action: Mouse pressed left at (559, 434)
Screenshot: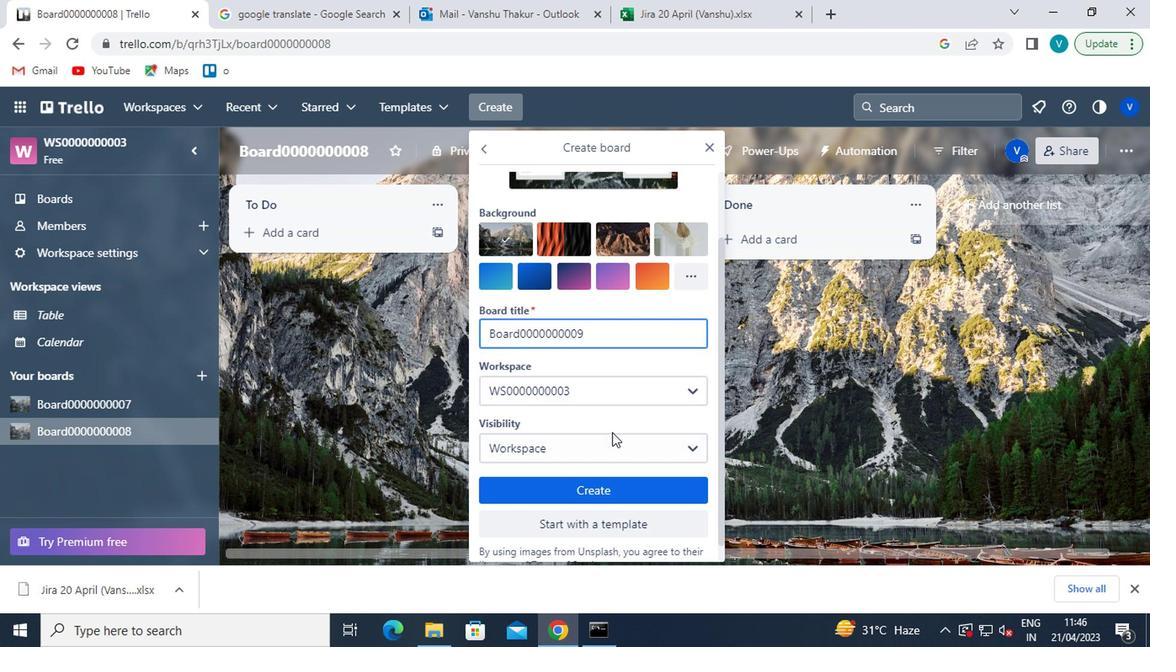 
Action: Mouse moved to (568, 406)
Screenshot: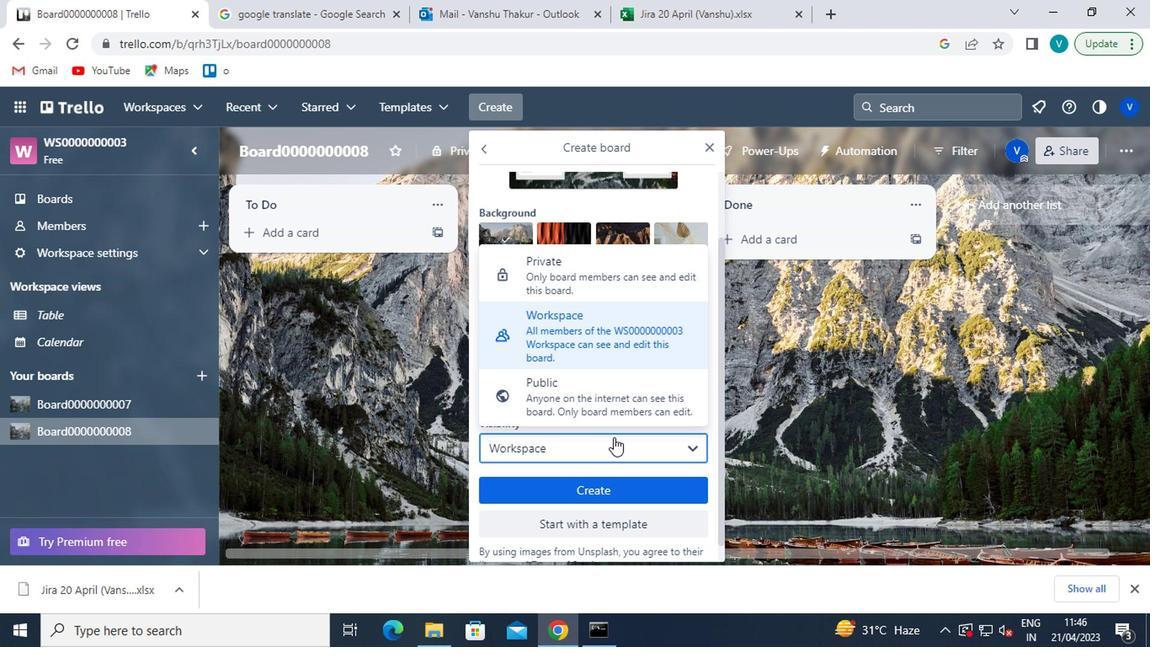 
Action: Mouse pressed left at (568, 406)
Screenshot: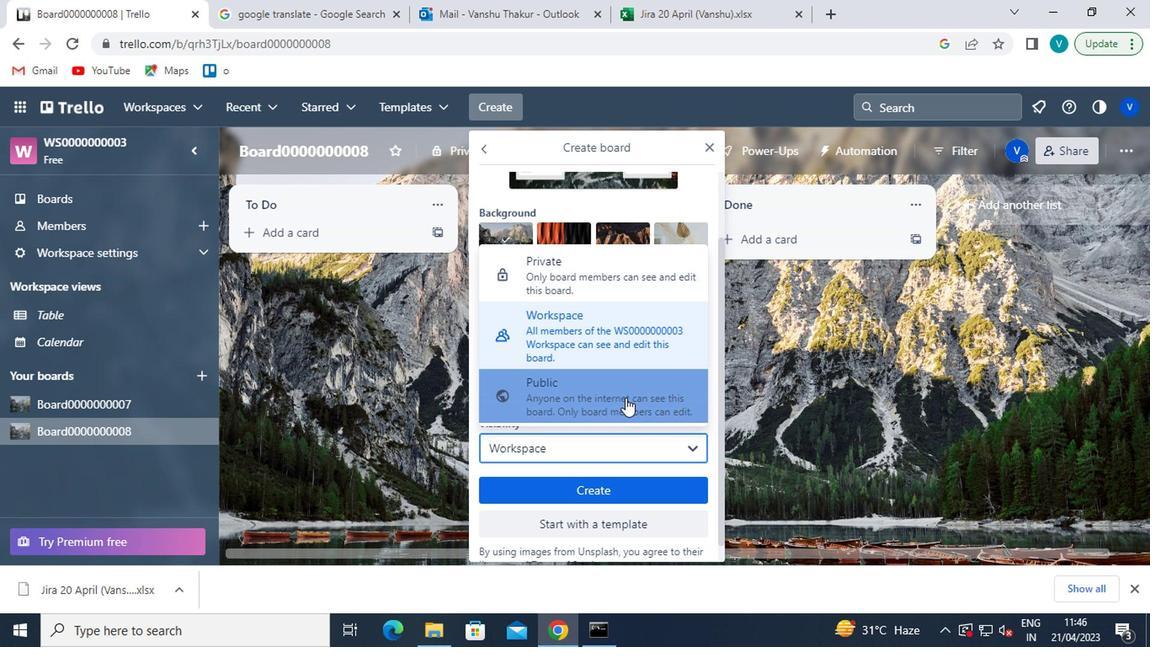 
Action: Mouse moved to (574, 408)
Screenshot: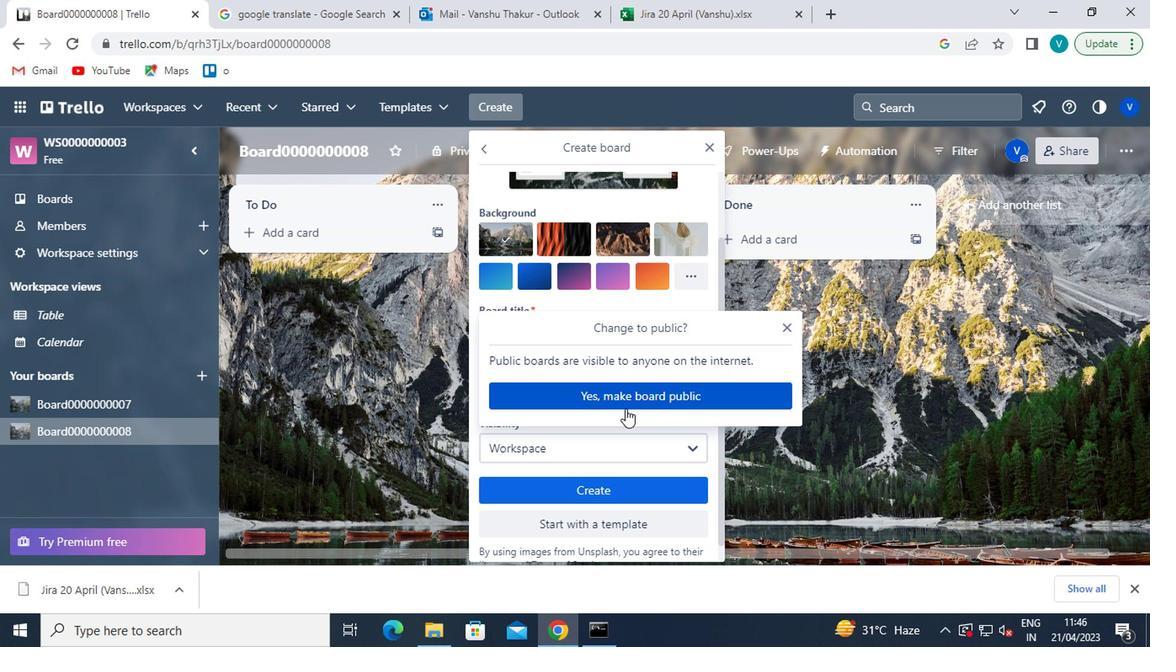 
Action: Mouse pressed left at (574, 408)
Screenshot: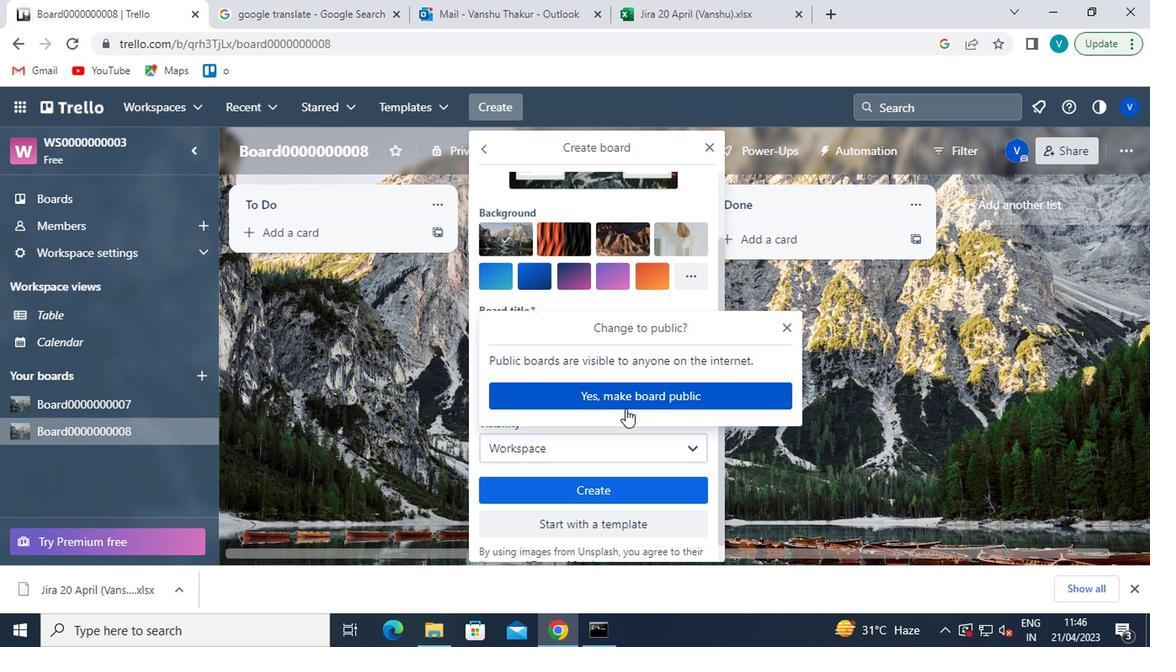 
Action: Mouse moved to (567, 468)
Screenshot: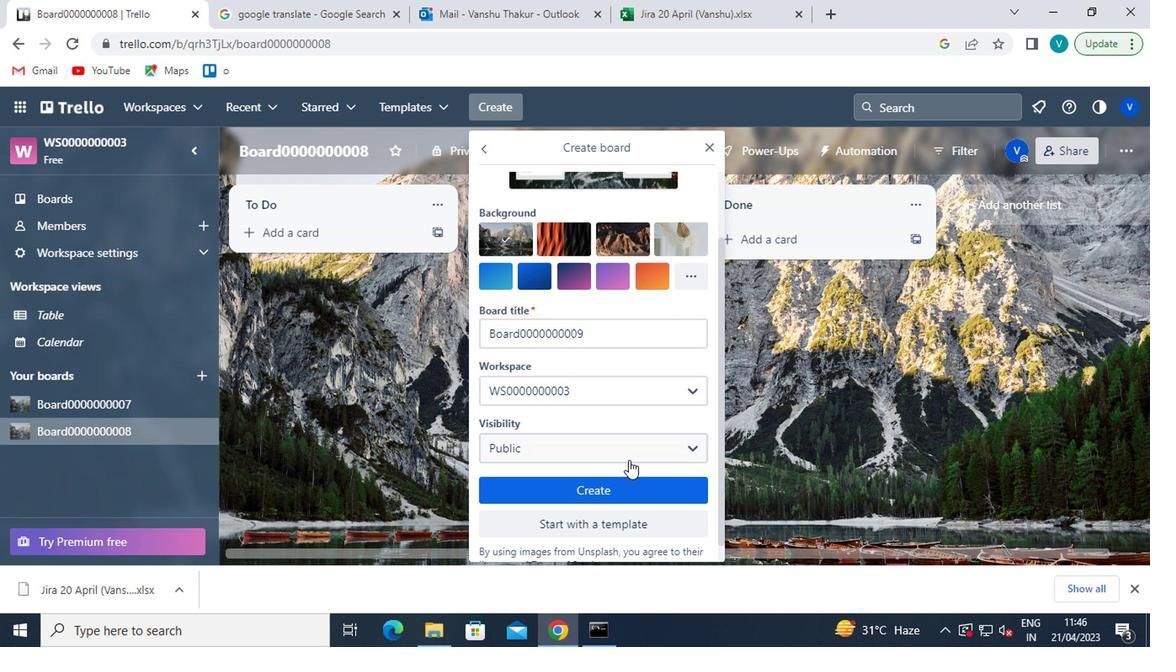 
Action: Mouse pressed left at (567, 468)
Screenshot: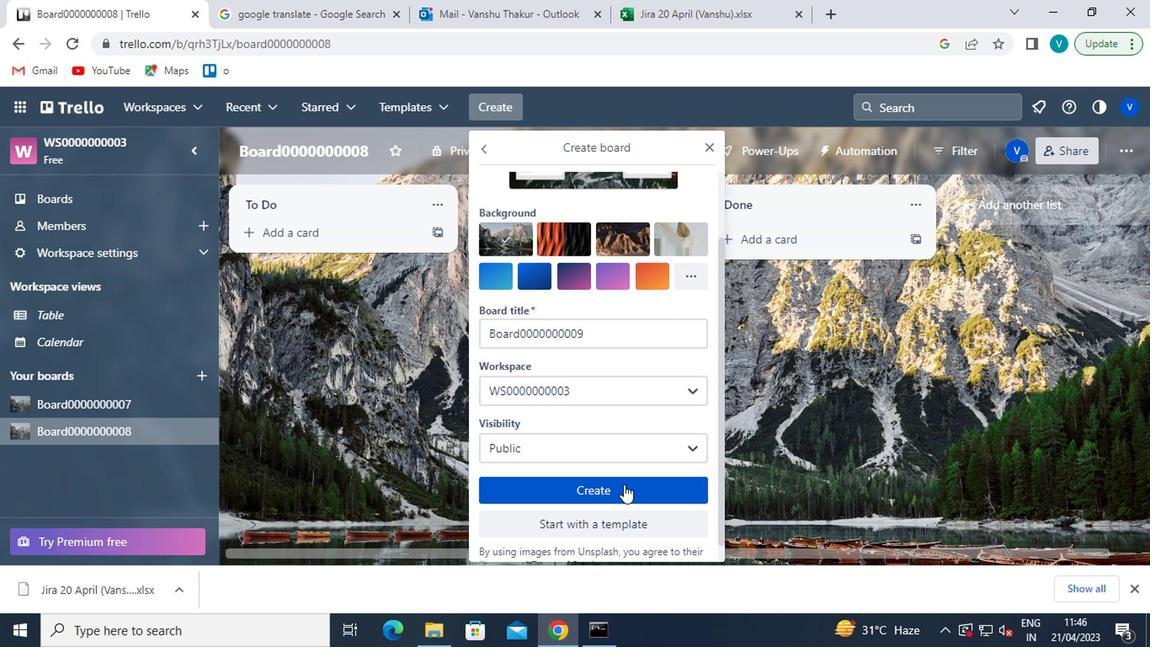 
Action: Mouse moved to (194, 420)
Screenshot: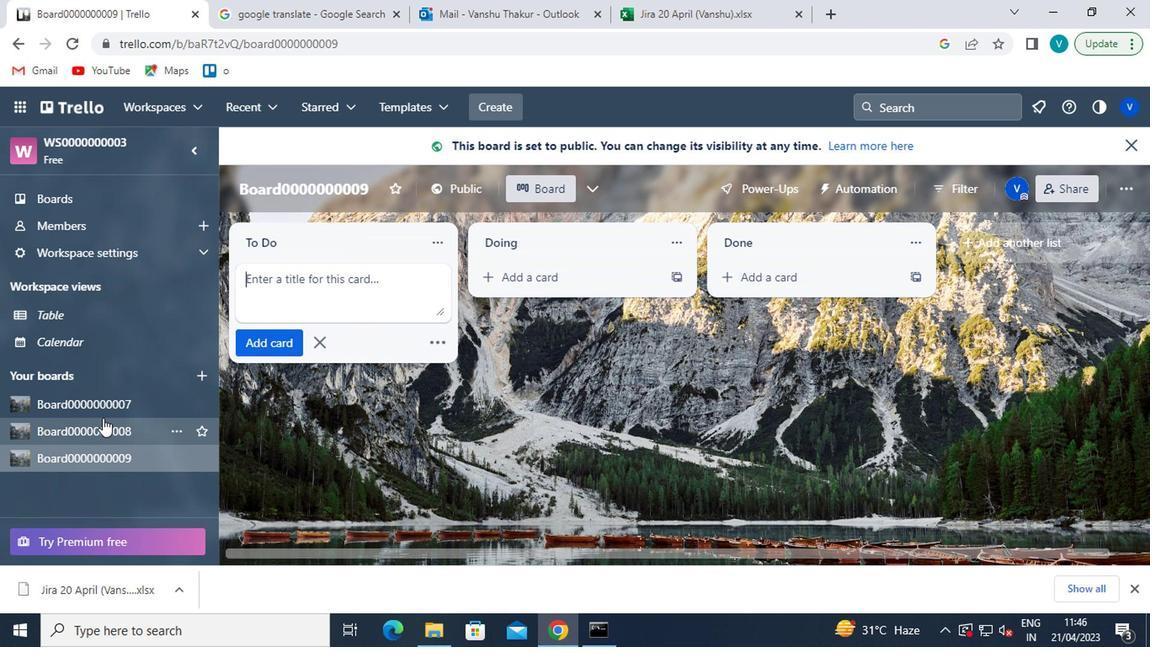 
Action: Mouse pressed left at (194, 420)
Screenshot: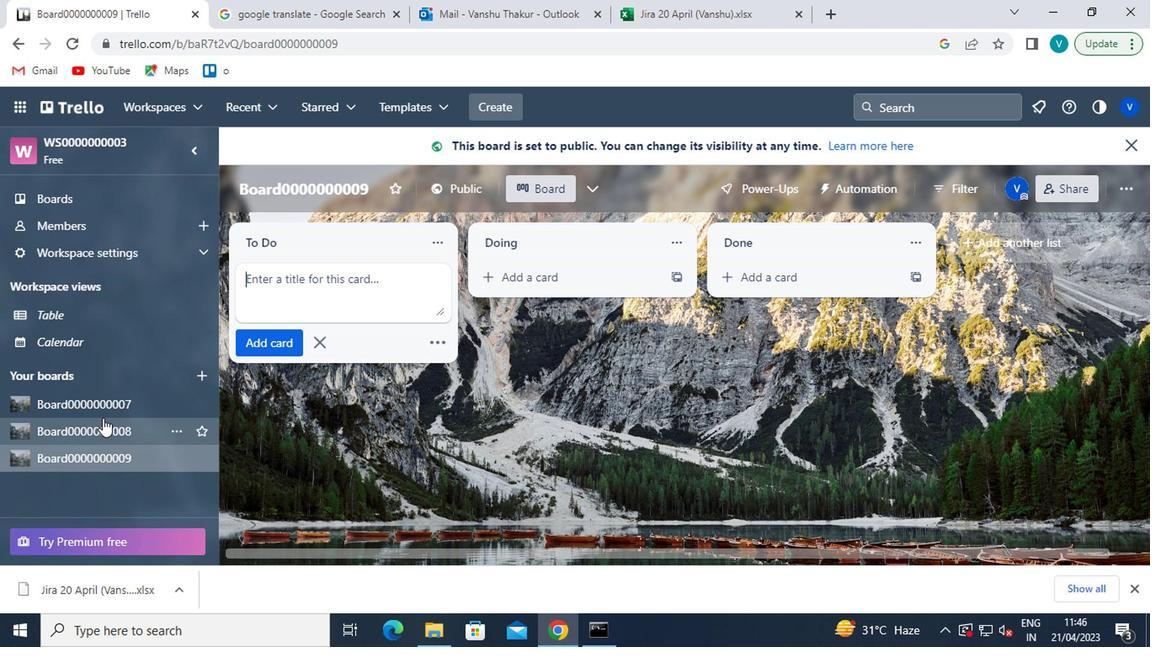 
Action: Mouse moved to (342, 301)
Screenshot: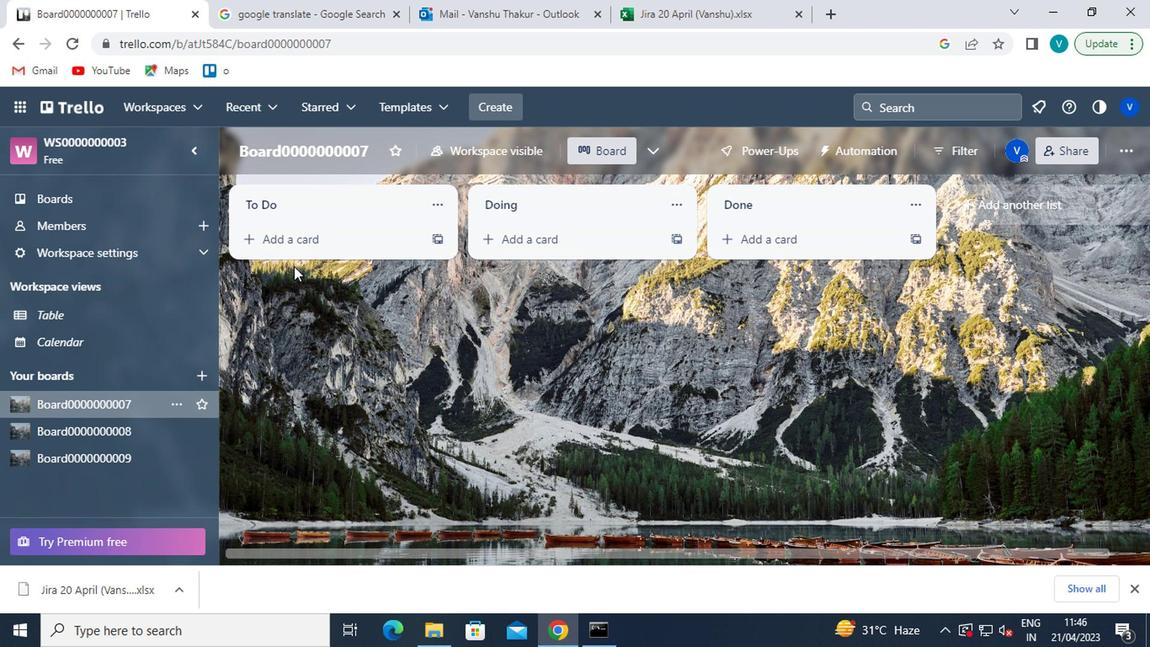 
Action: Mouse pressed left at (342, 301)
Screenshot: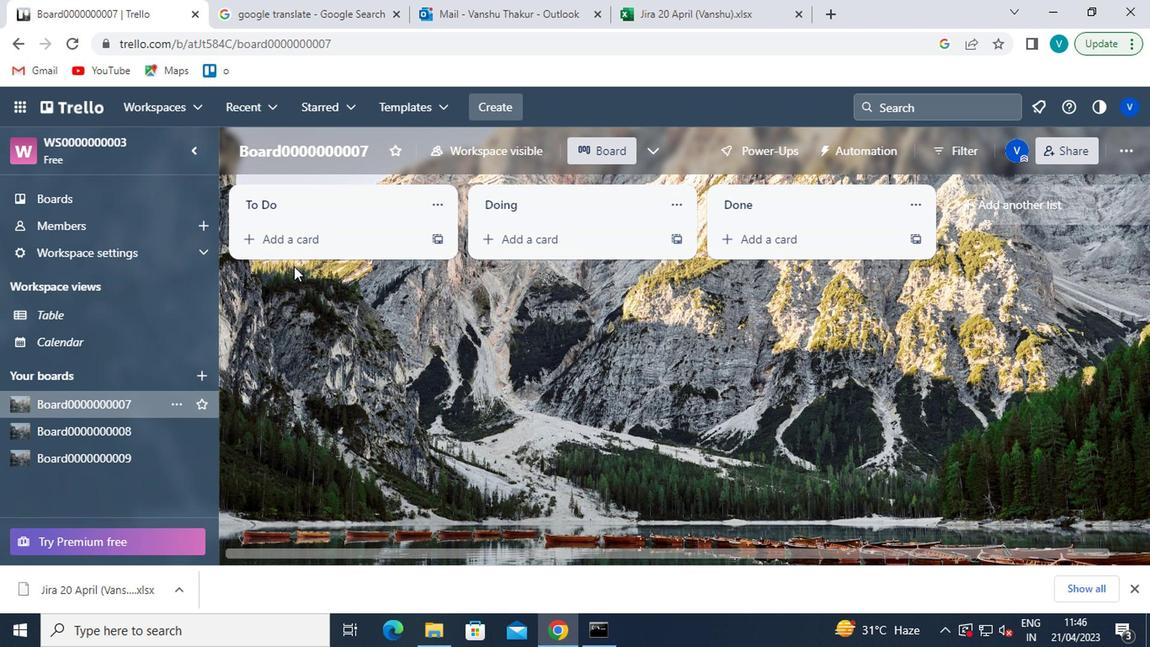 
Action: Mouse moved to (343, 300)
Screenshot: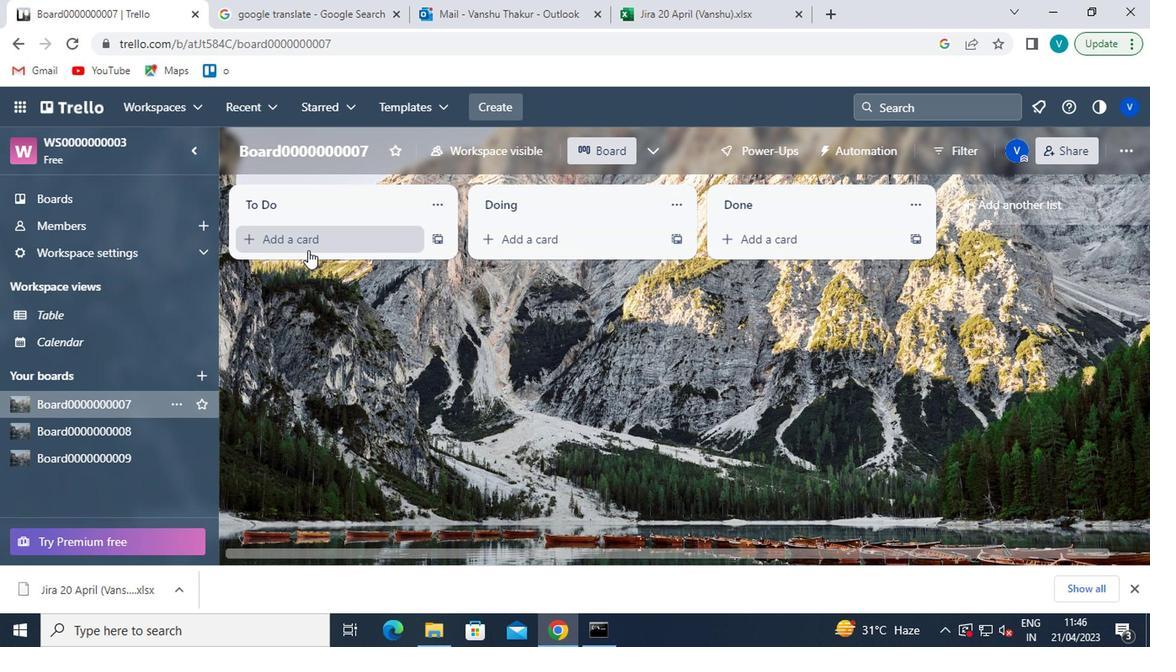 
Action: Key pressed <Key.shift>CARD0000000025<Key.enter><Key.shift>CARD0000000026<Key.enter>
Screenshot: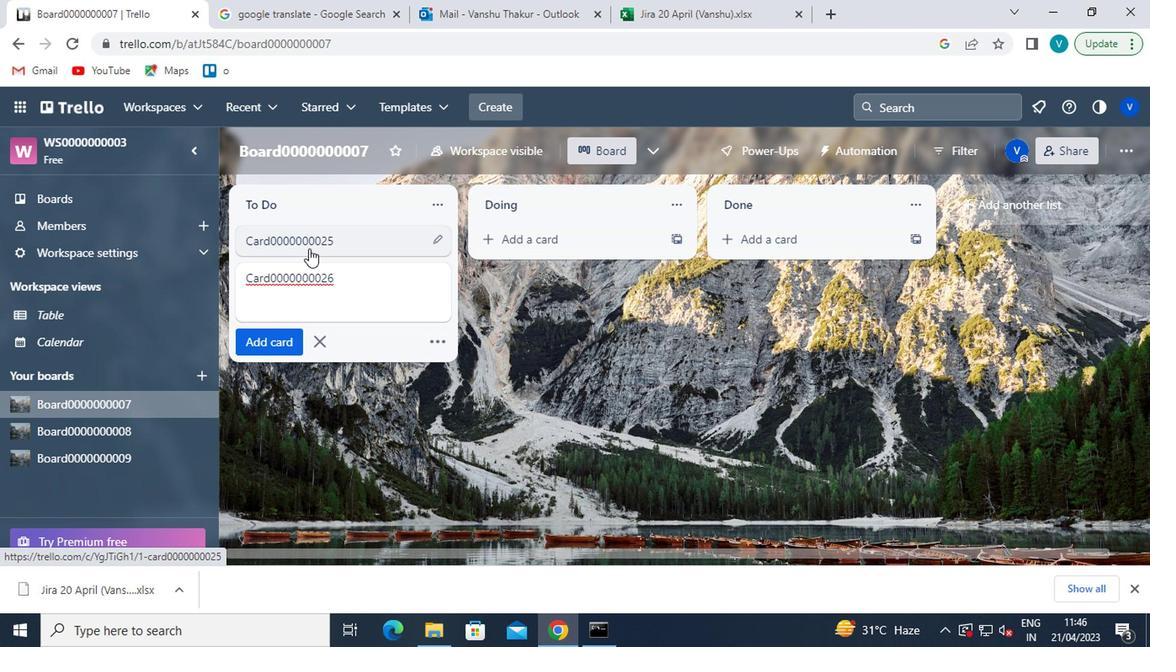 
